 Task: Search one way flight ticket for 4 adults, 2 children, 2 infants in seat and 1 infant on lap in economy from Des Moines: Des Moines International Airport to Rockford: Chicago Rockford International Airport(was Northwest Chicagoland Regional Airport At Rockford) on 5-1-2023. Choice of flights is Spirit. Number of bags: 10 checked bags. Price is upto 90000. Outbound departure time preference is 23:15.
Action: Mouse moved to (208, 220)
Screenshot: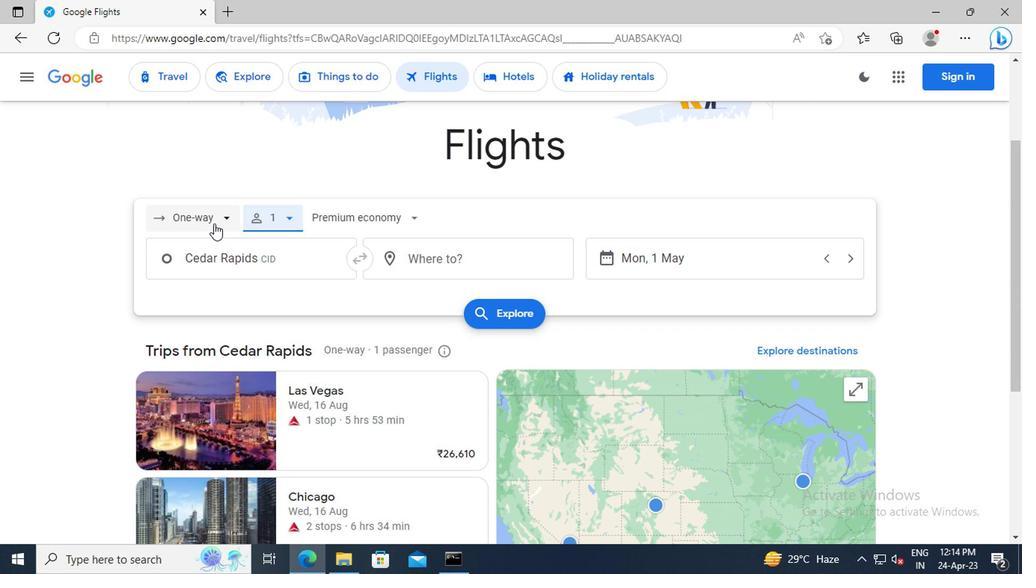 
Action: Mouse pressed left at (208, 220)
Screenshot: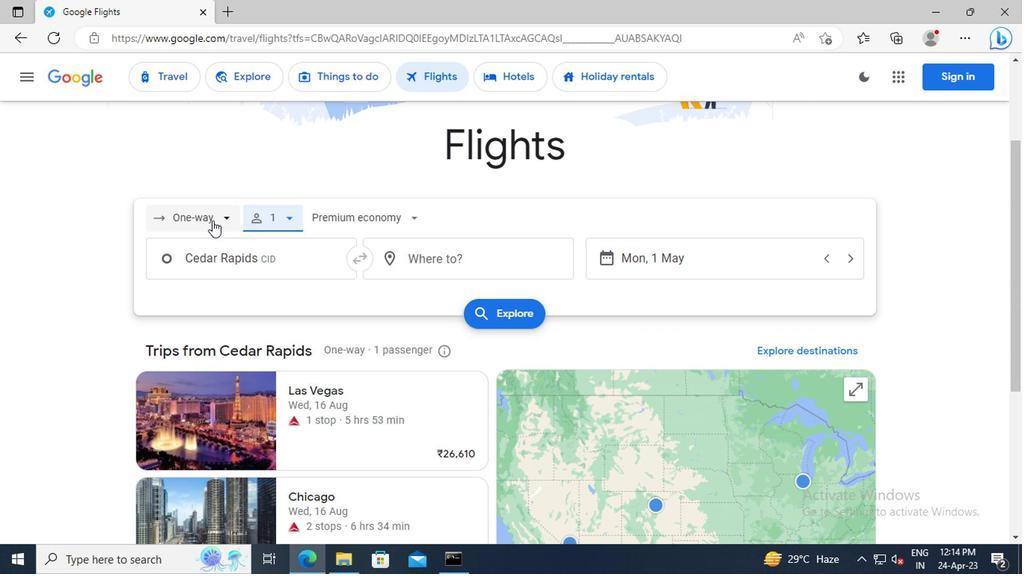 
Action: Mouse moved to (206, 296)
Screenshot: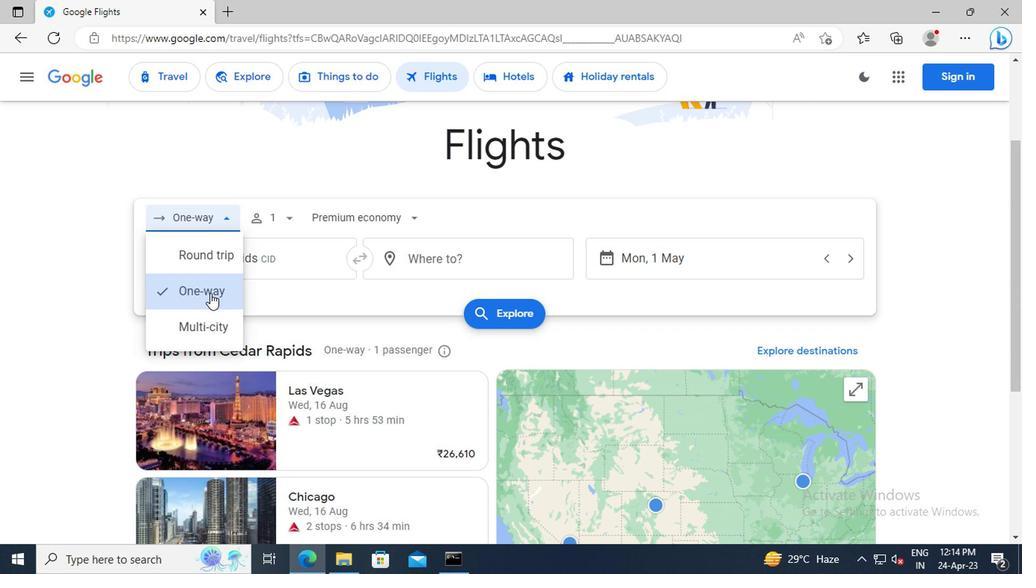 
Action: Mouse pressed left at (206, 296)
Screenshot: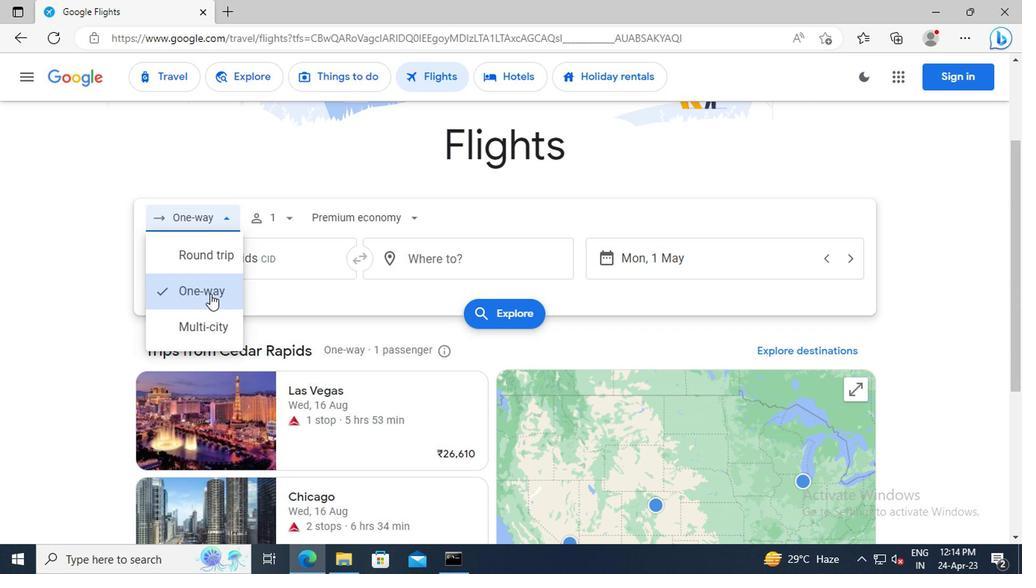 
Action: Mouse moved to (285, 219)
Screenshot: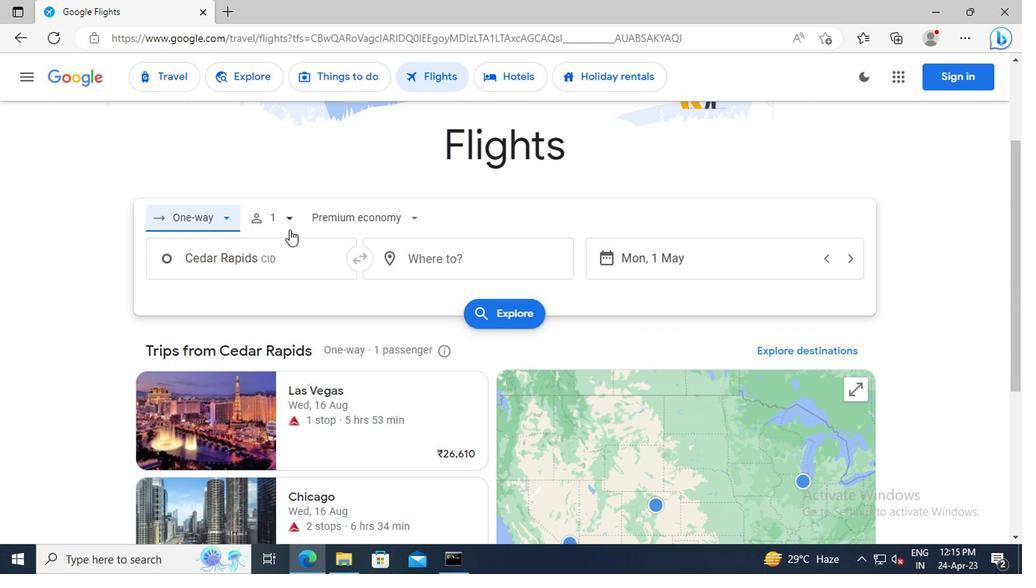 
Action: Mouse pressed left at (285, 219)
Screenshot: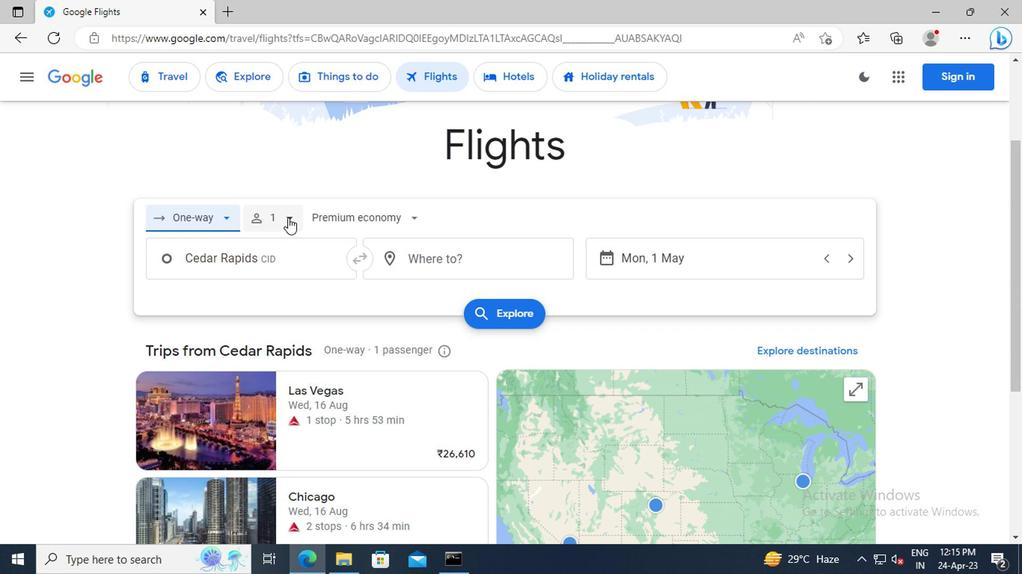 
Action: Mouse moved to (402, 259)
Screenshot: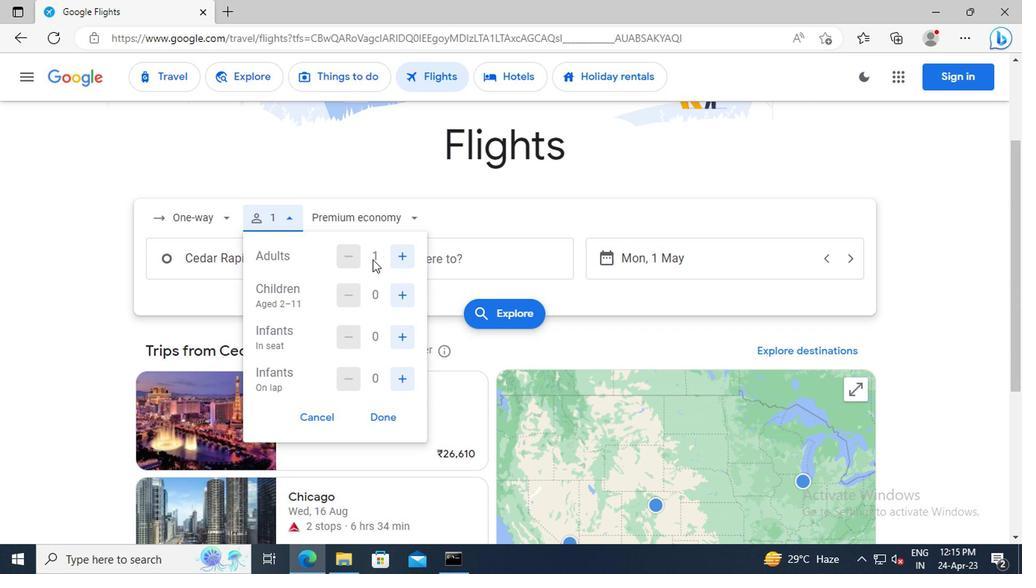 
Action: Mouse pressed left at (402, 259)
Screenshot: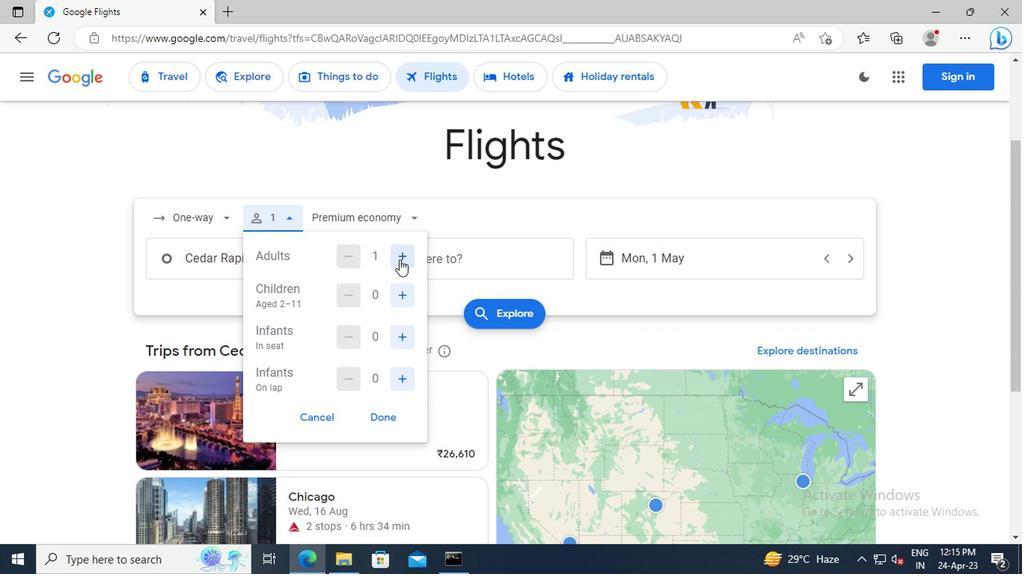 
Action: Mouse pressed left at (402, 259)
Screenshot: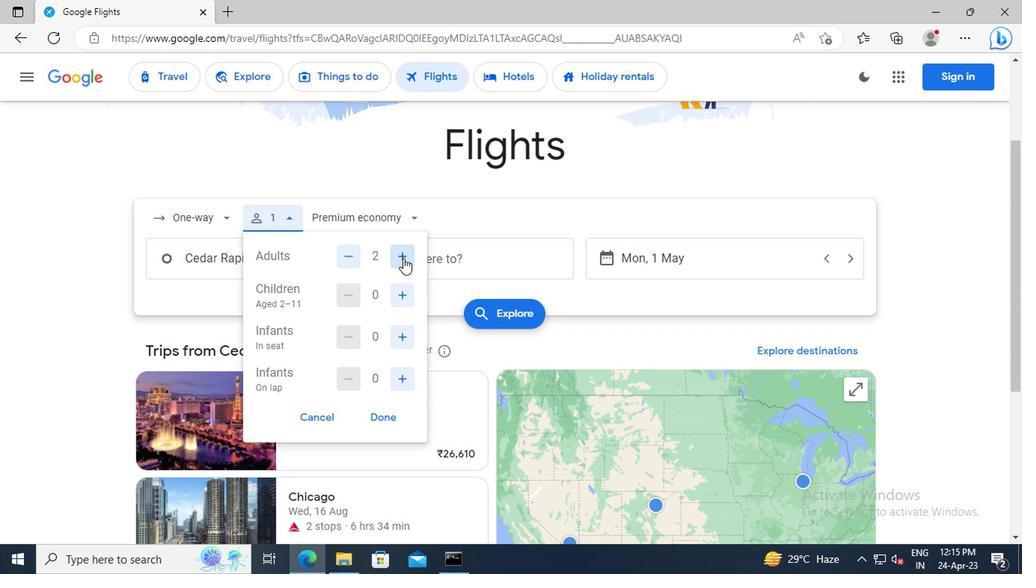 
Action: Mouse pressed left at (402, 259)
Screenshot: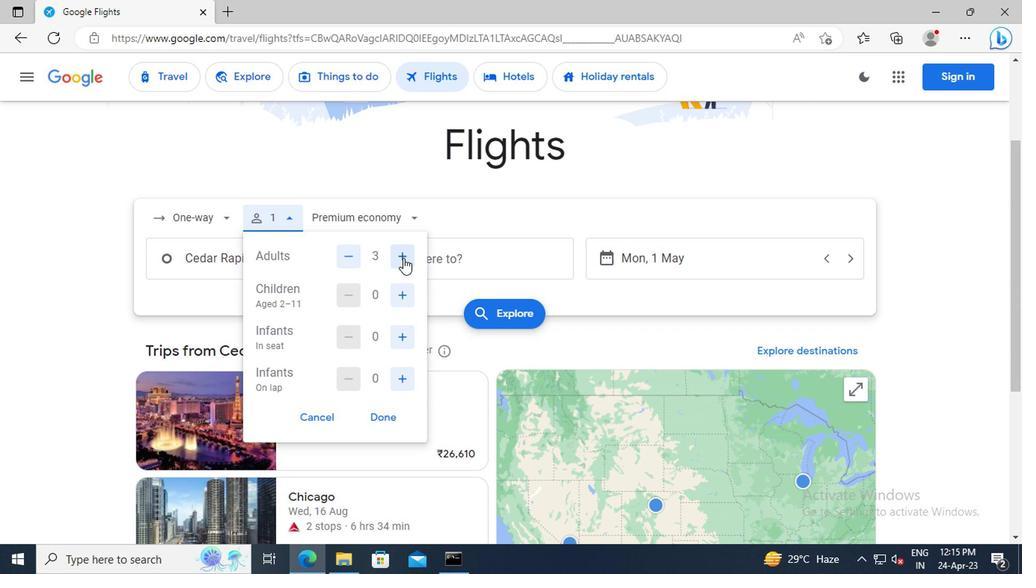 
Action: Mouse moved to (397, 296)
Screenshot: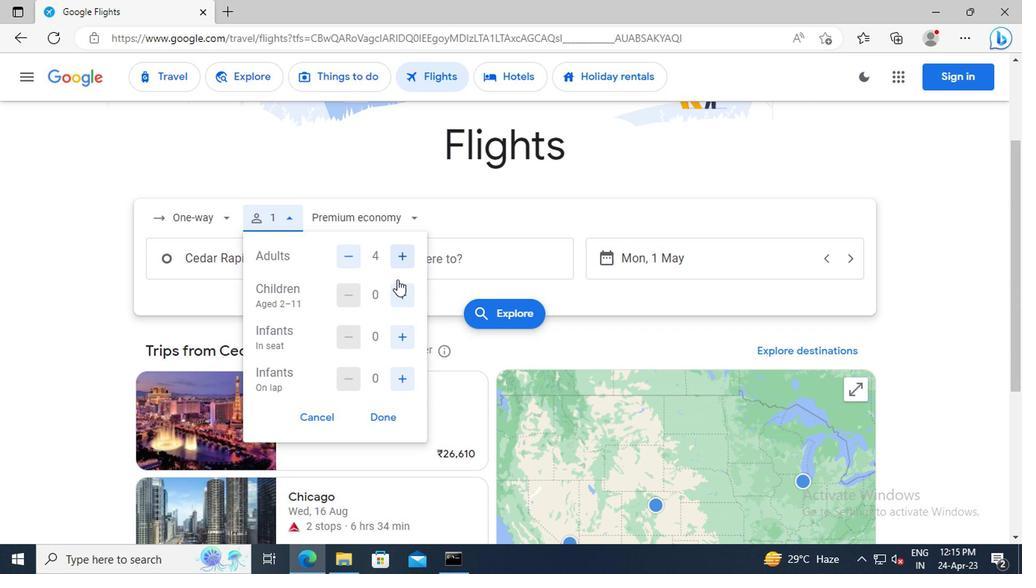 
Action: Mouse pressed left at (397, 296)
Screenshot: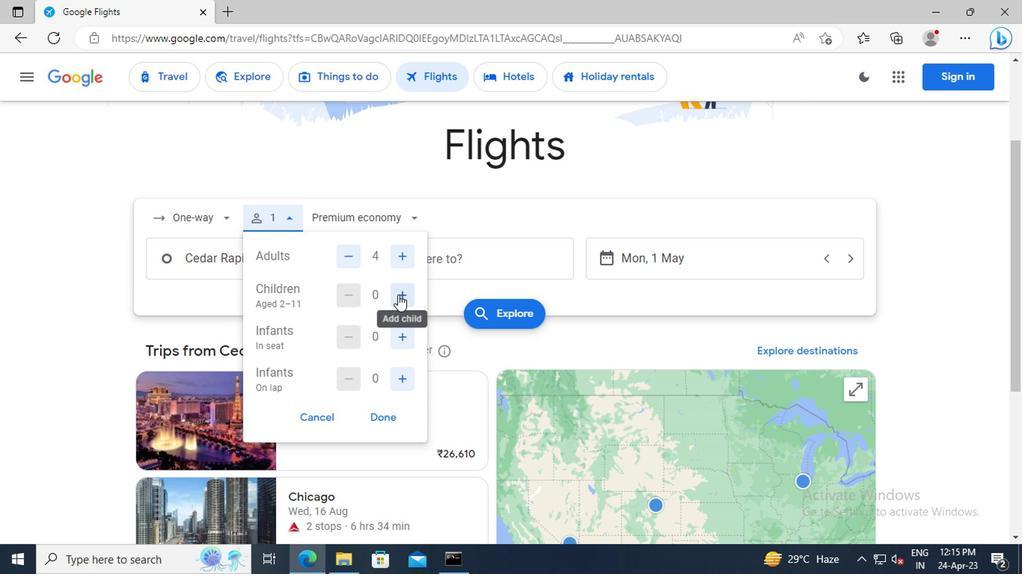 
Action: Mouse pressed left at (397, 296)
Screenshot: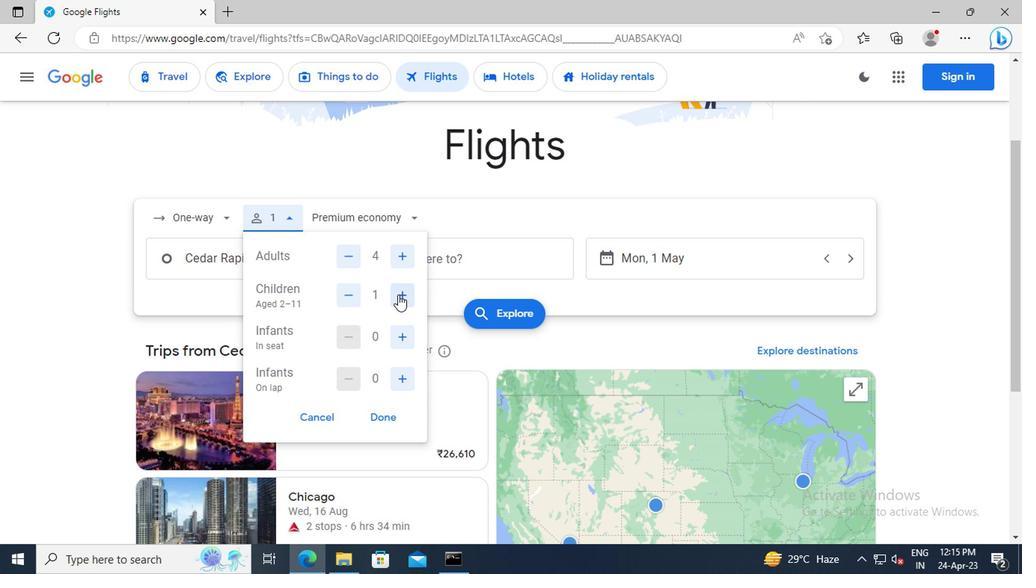 
Action: Mouse moved to (403, 335)
Screenshot: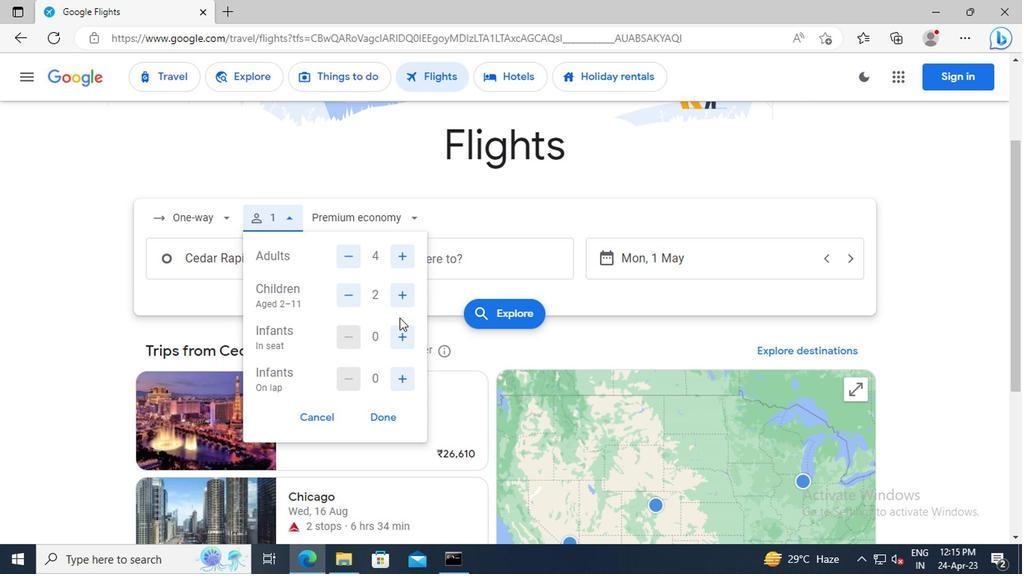 
Action: Mouse pressed left at (403, 335)
Screenshot: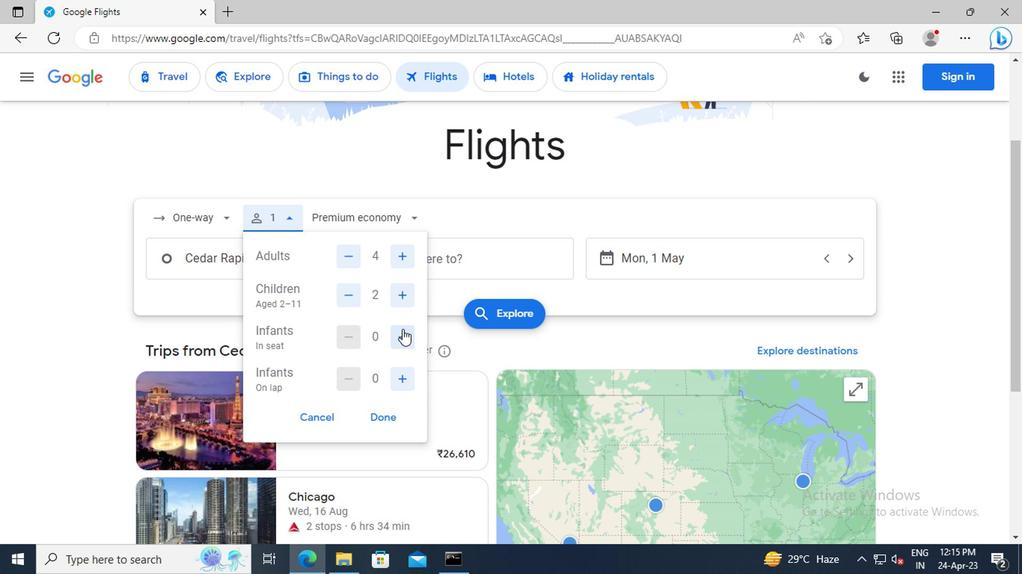 
Action: Mouse pressed left at (403, 335)
Screenshot: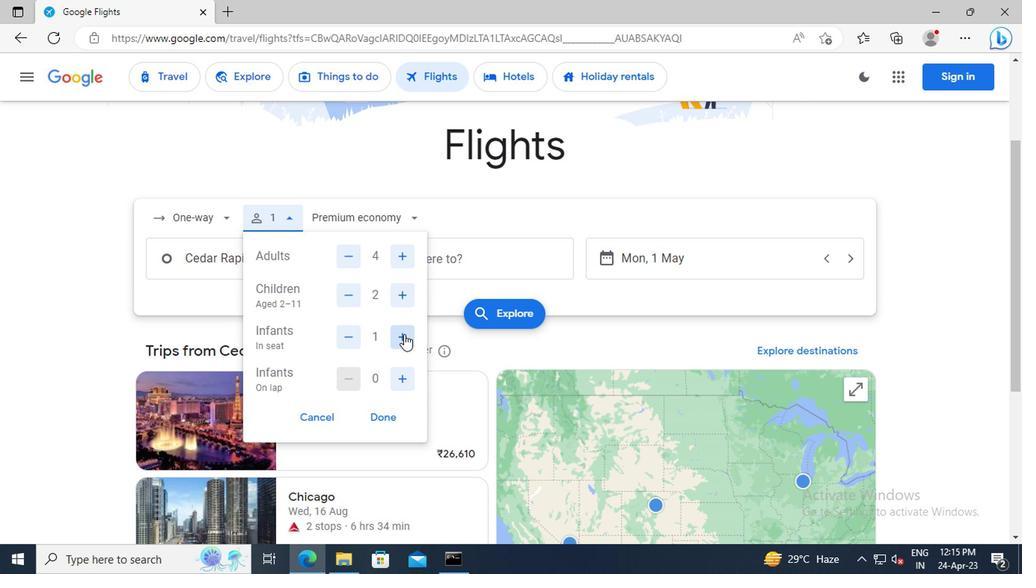 
Action: Mouse moved to (403, 379)
Screenshot: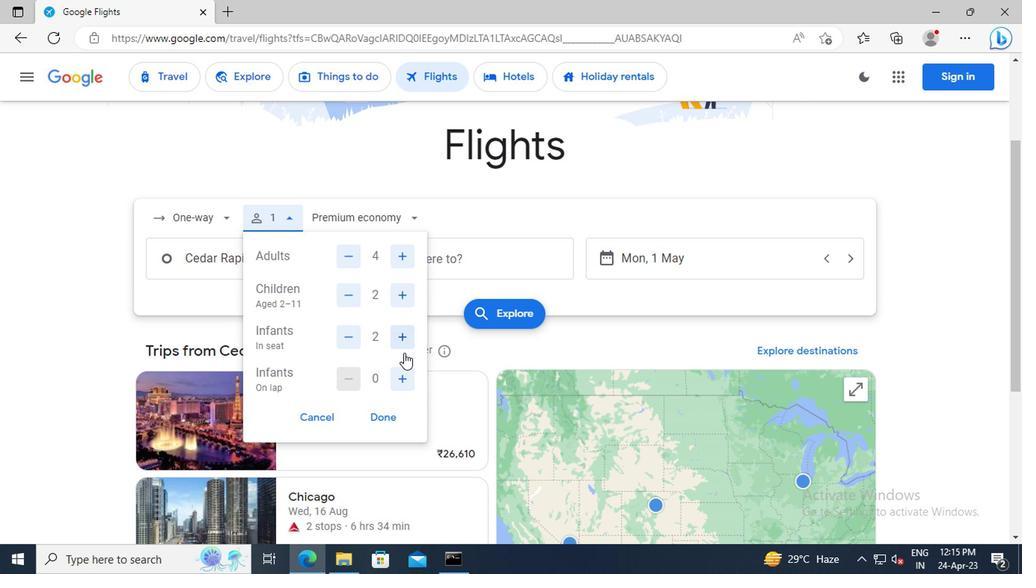 
Action: Mouse pressed left at (403, 379)
Screenshot: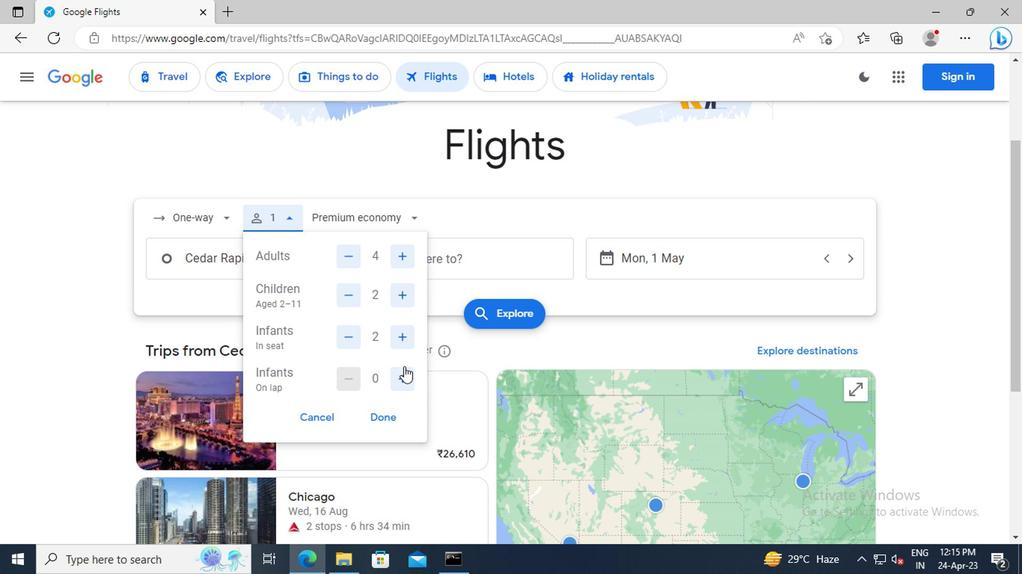 
Action: Mouse moved to (385, 419)
Screenshot: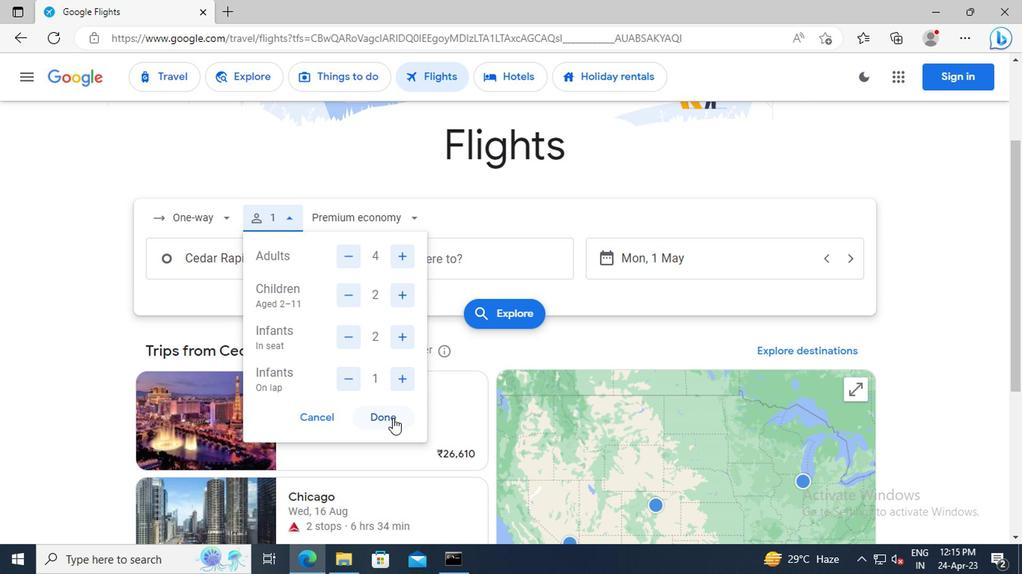 
Action: Mouse pressed left at (385, 419)
Screenshot: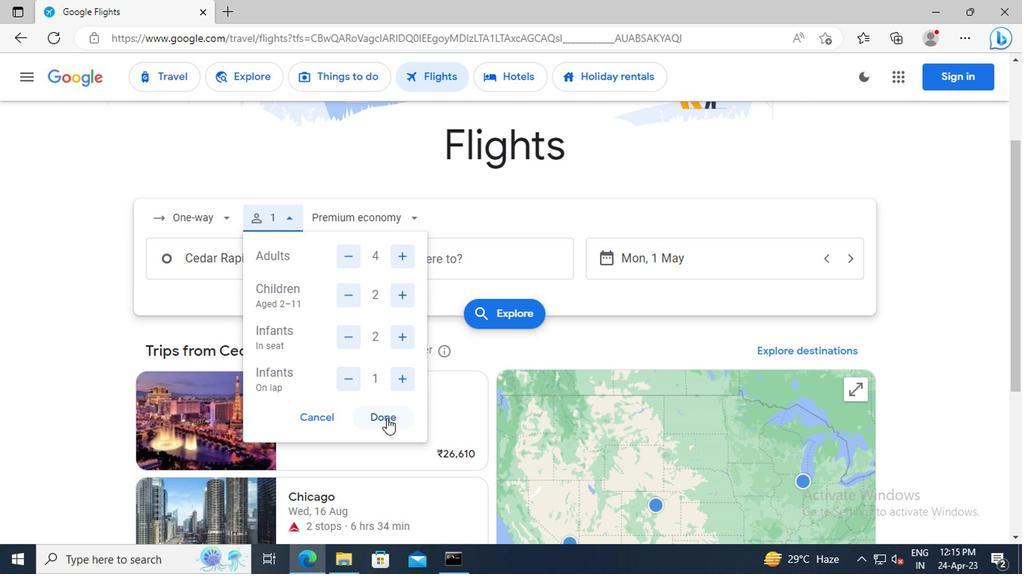 
Action: Mouse moved to (363, 220)
Screenshot: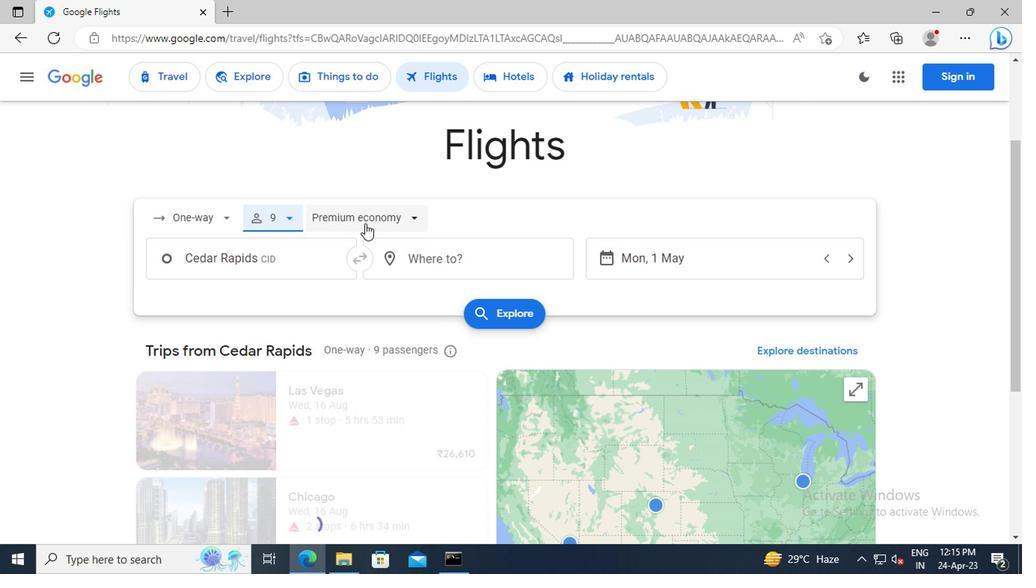 
Action: Mouse pressed left at (363, 220)
Screenshot: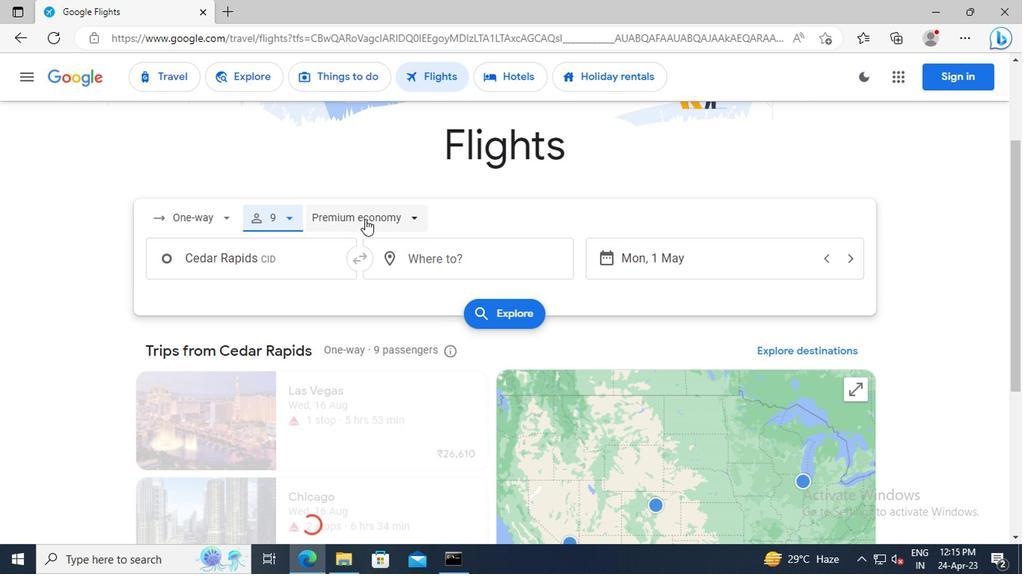 
Action: Mouse moved to (361, 261)
Screenshot: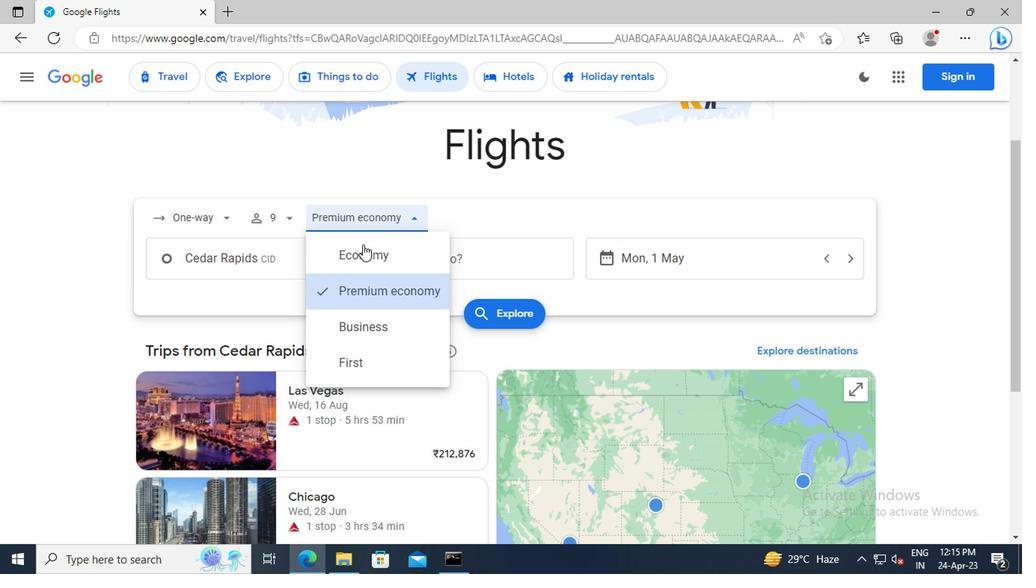 
Action: Mouse pressed left at (361, 261)
Screenshot: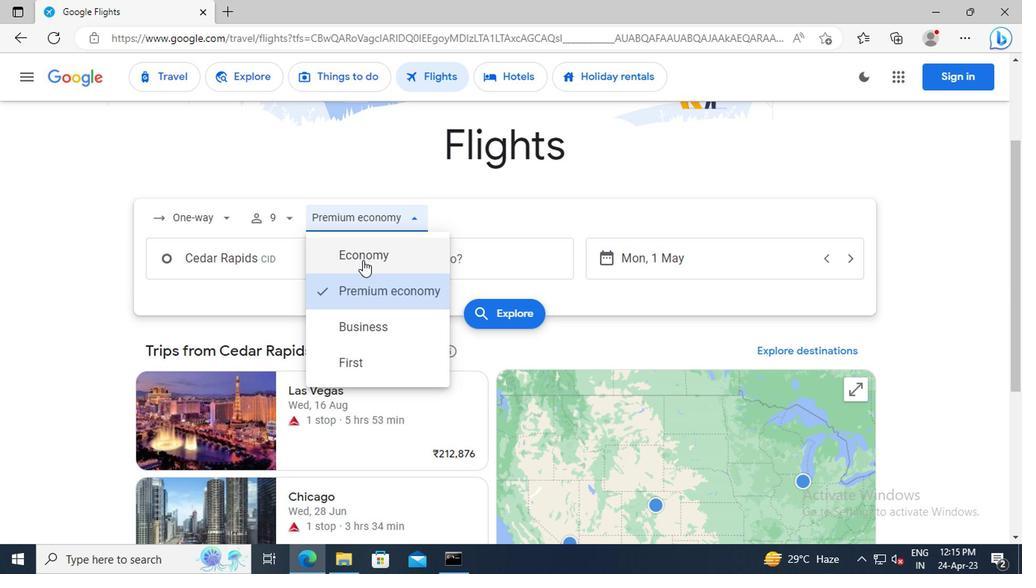 
Action: Mouse moved to (269, 263)
Screenshot: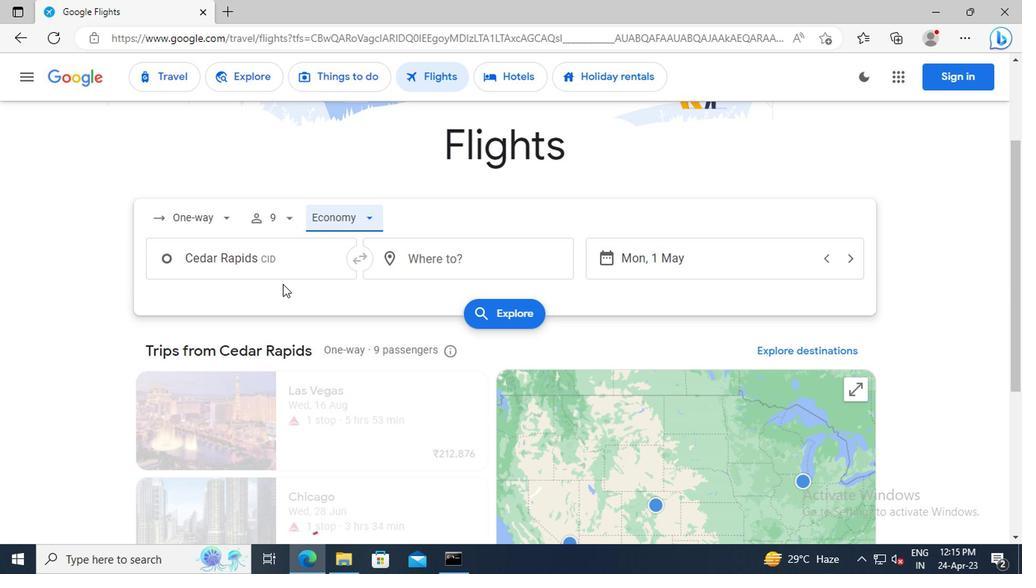 
Action: Mouse pressed left at (269, 263)
Screenshot: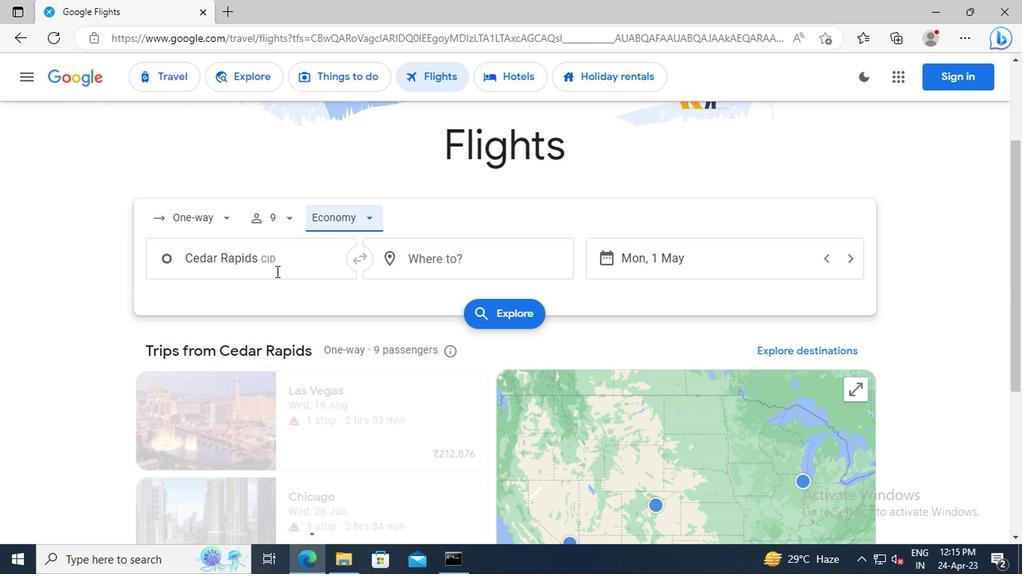 
Action: Key pressed <Key.shift>DES<Key.space><Key.shift>MOINES
Screenshot: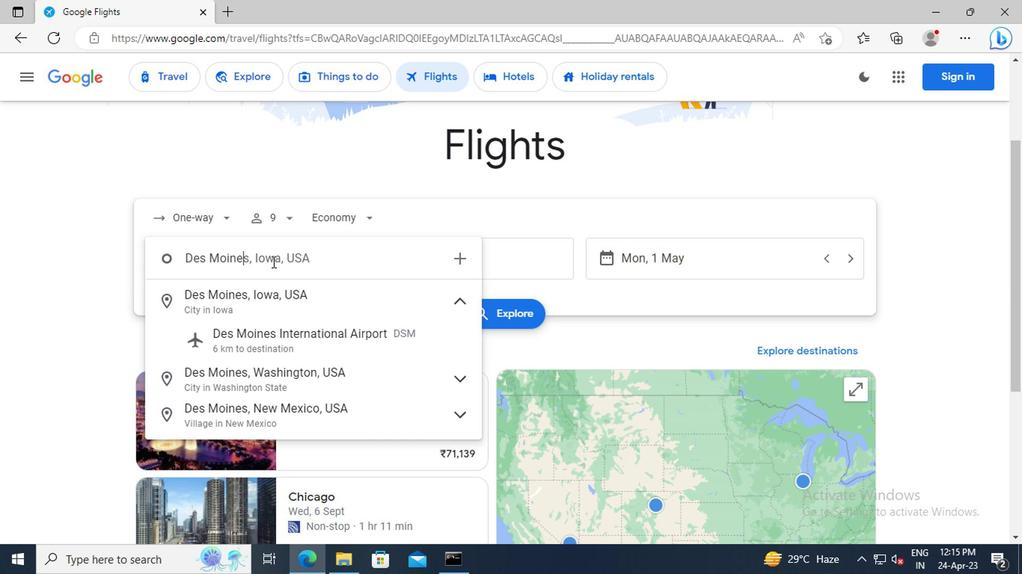 
Action: Mouse moved to (306, 342)
Screenshot: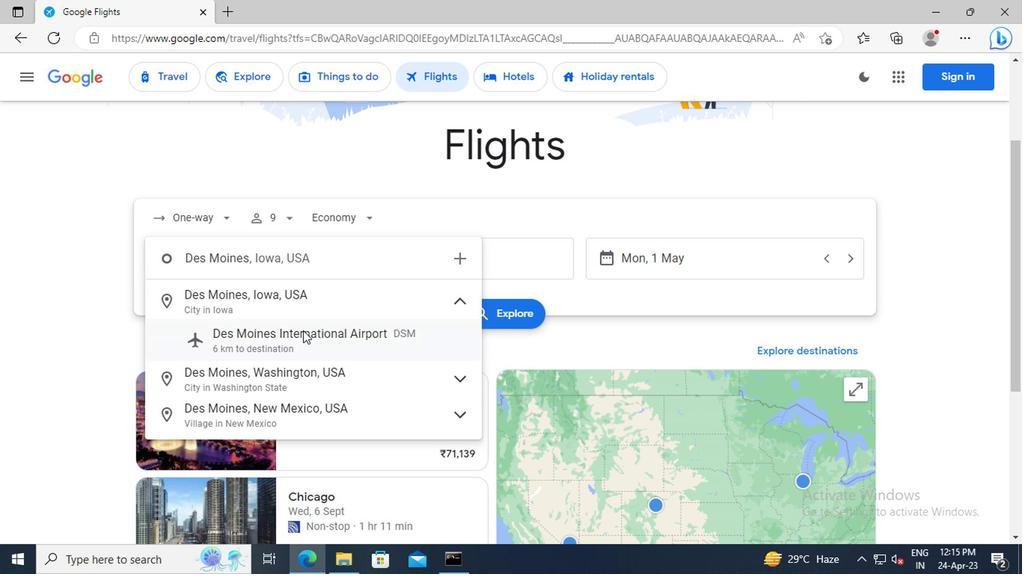 
Action: Mouse pressed left at (306, 342)
Screenshot: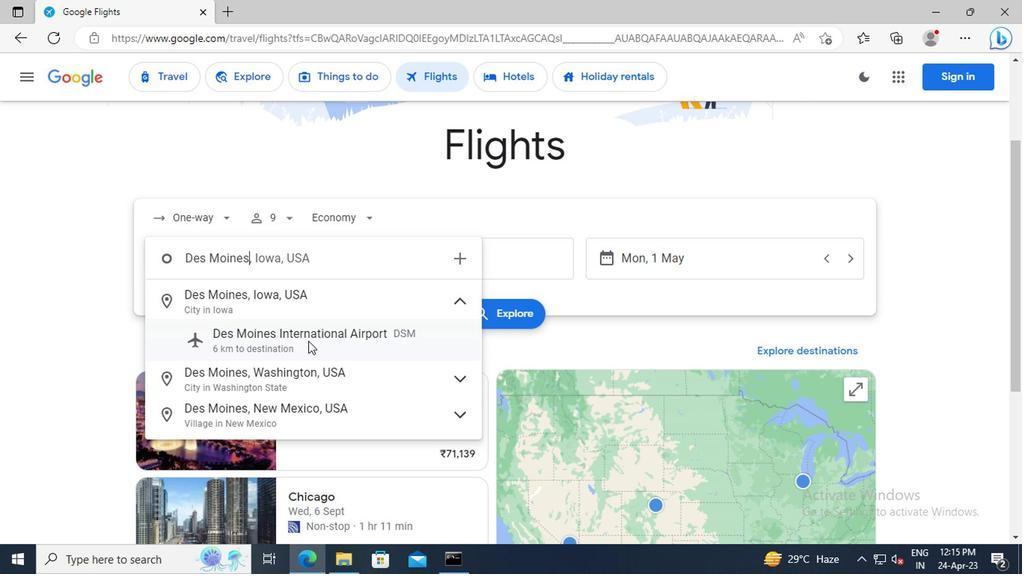 
Action: Mouse moved to (460, 265)
Screenshot: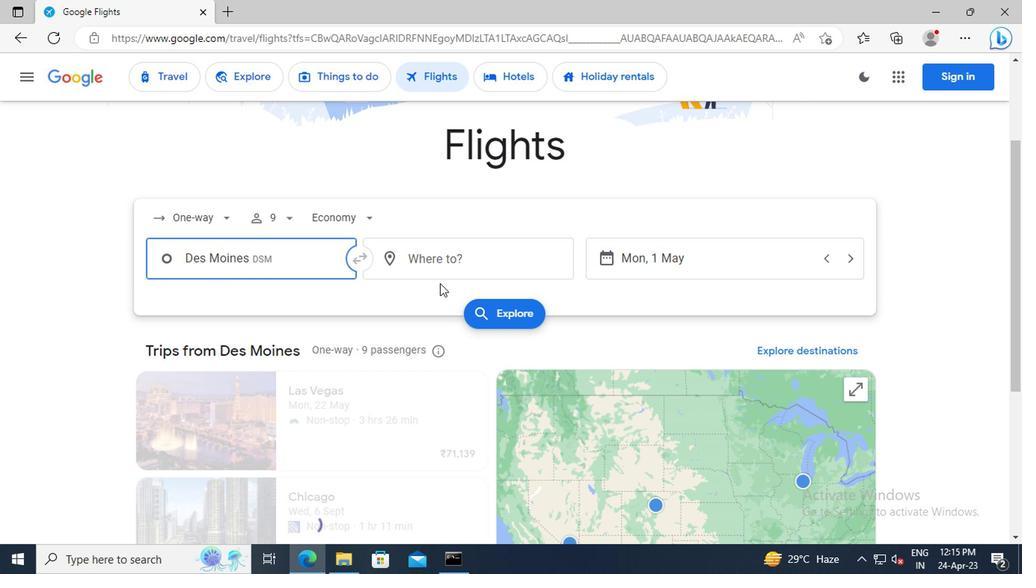 
Action: Mouse pressed left at (460, 265)
Screenshot: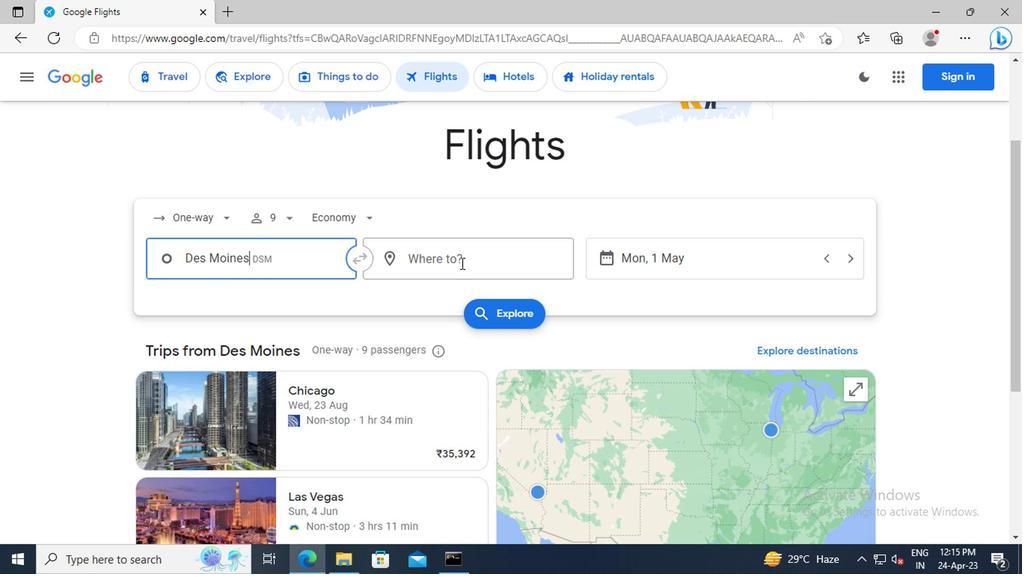 
Action: Key pressed <Key.shift>ROCKFORD<Key.shift>:<Key.space><Key.shift>C
Screenshot: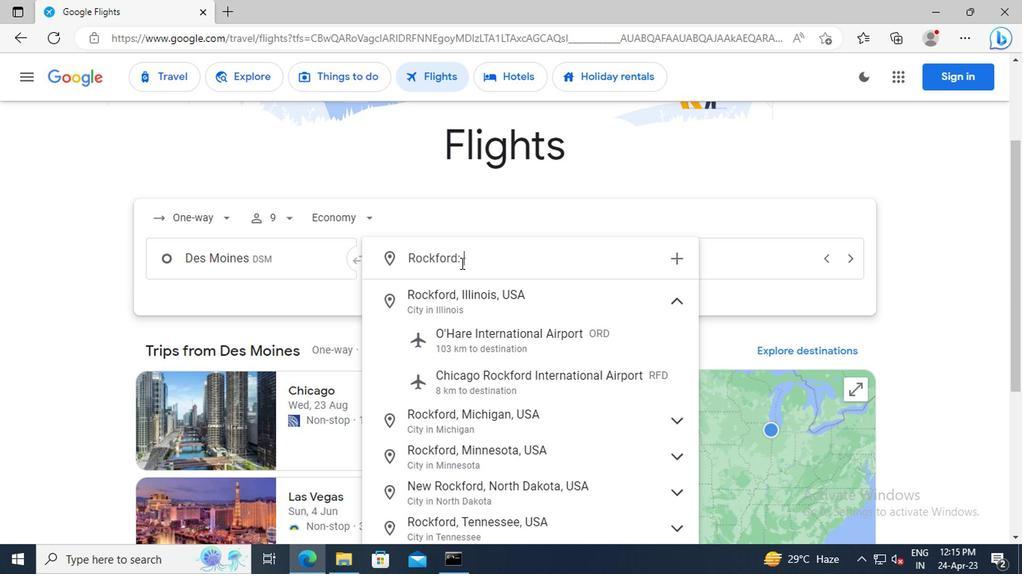 
Action: Mouse moved to (490, 298)
Screenshot: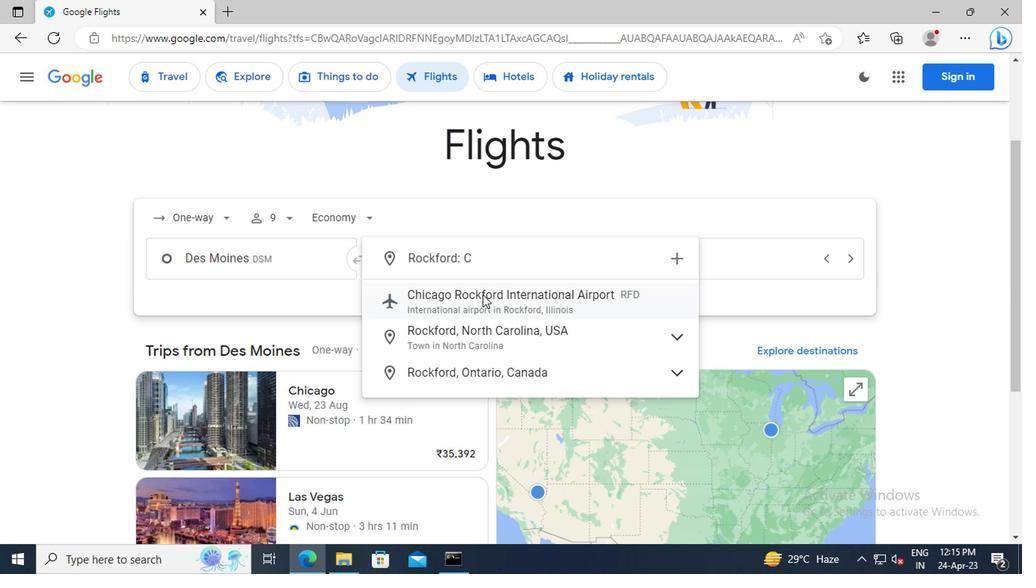 
Action: Mouse pressed left at (490, 298)
Screenshot: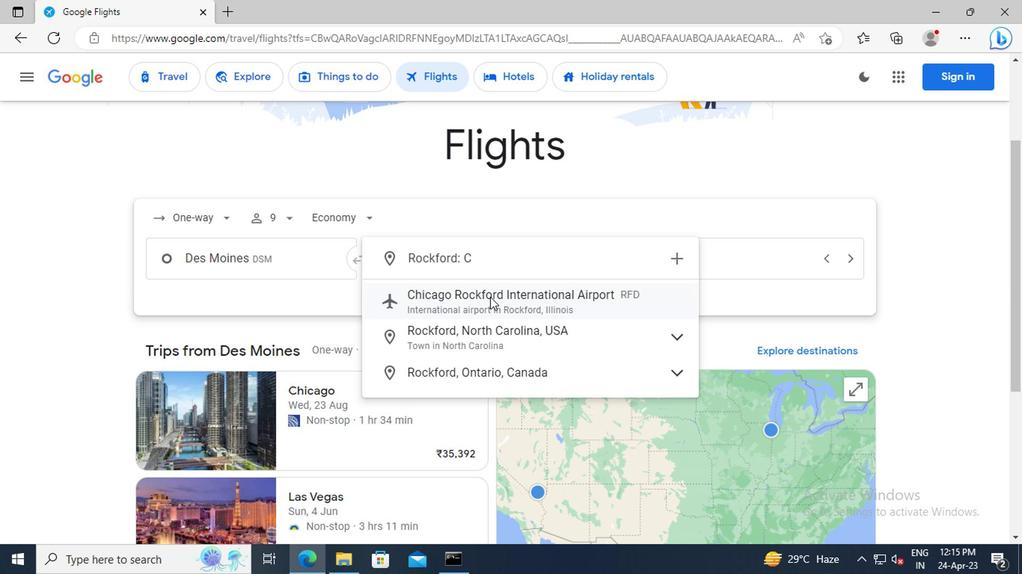 
Action: Mouse moved to (685, 256)
Screenshot: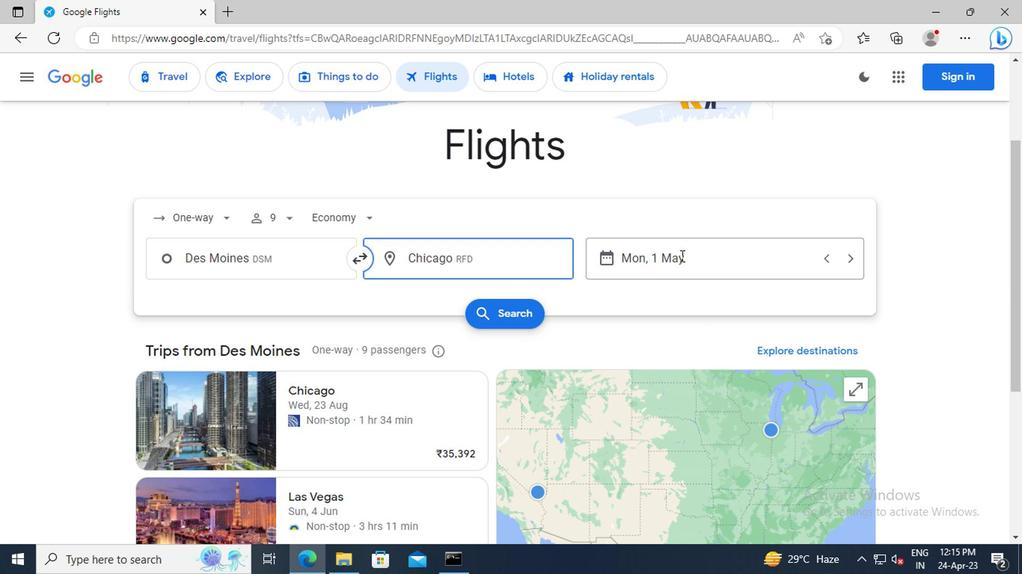
Action: Mouse pressed left at (685, 256)
Screenshot: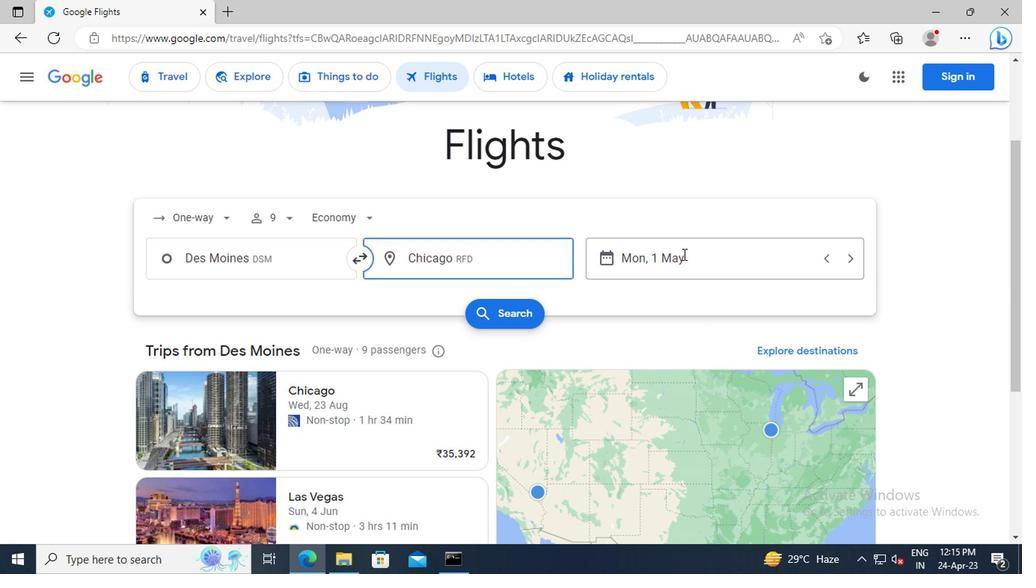 
Action: Mouse moved to (649, 254)
Screenshot: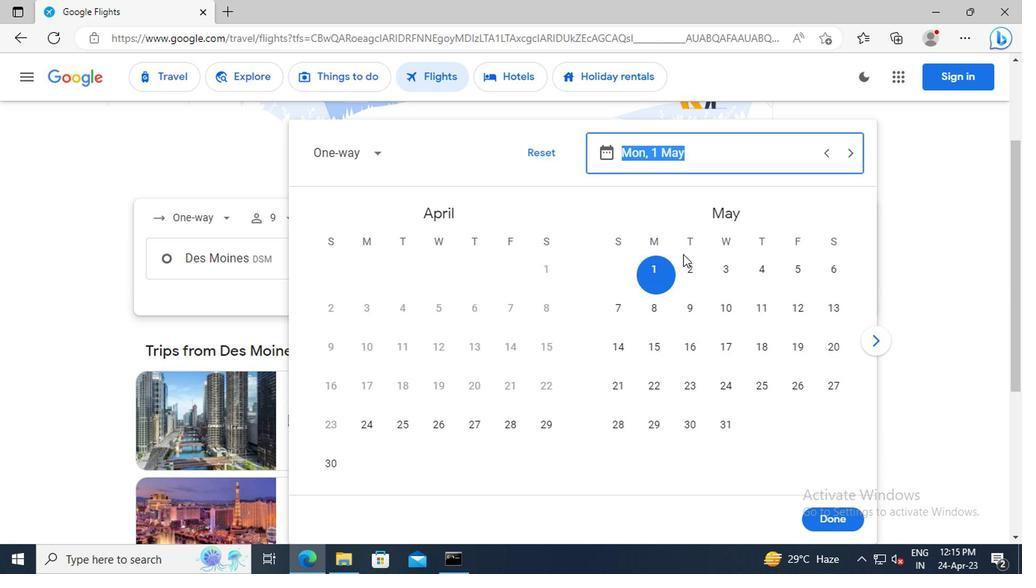 
Action: Key pressed 1<Key.space>MAY<Key.enter>
Screenshot: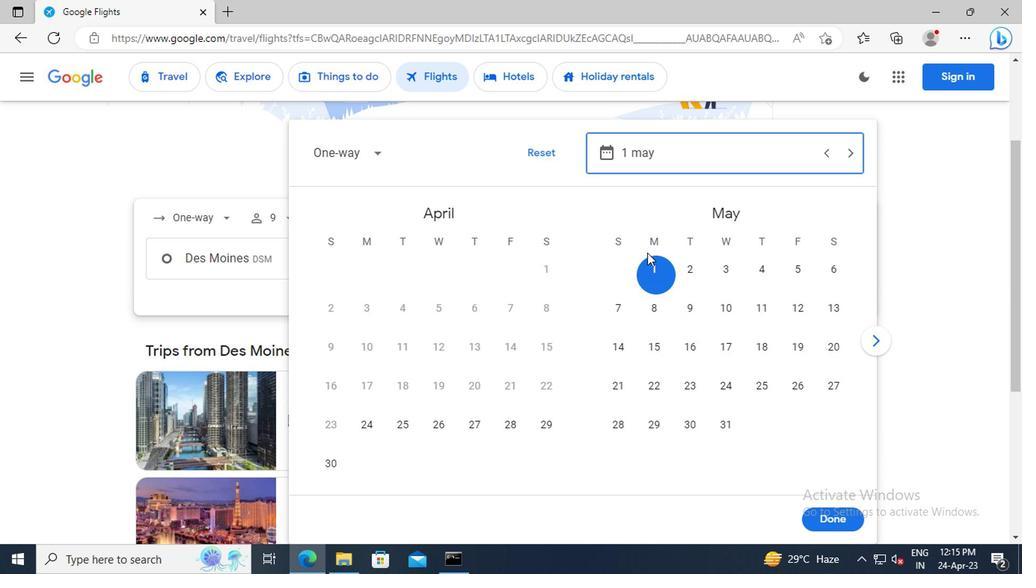 
Action: Mouse moved to (835, 514)
Screenshot: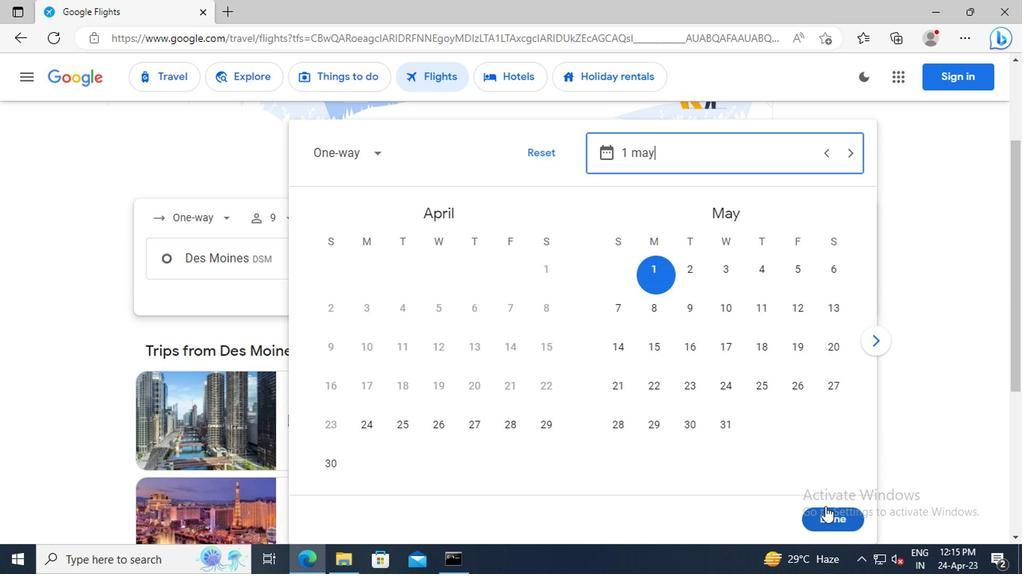 
Action: Mouse pressed left at (835, 514)
Screenshot: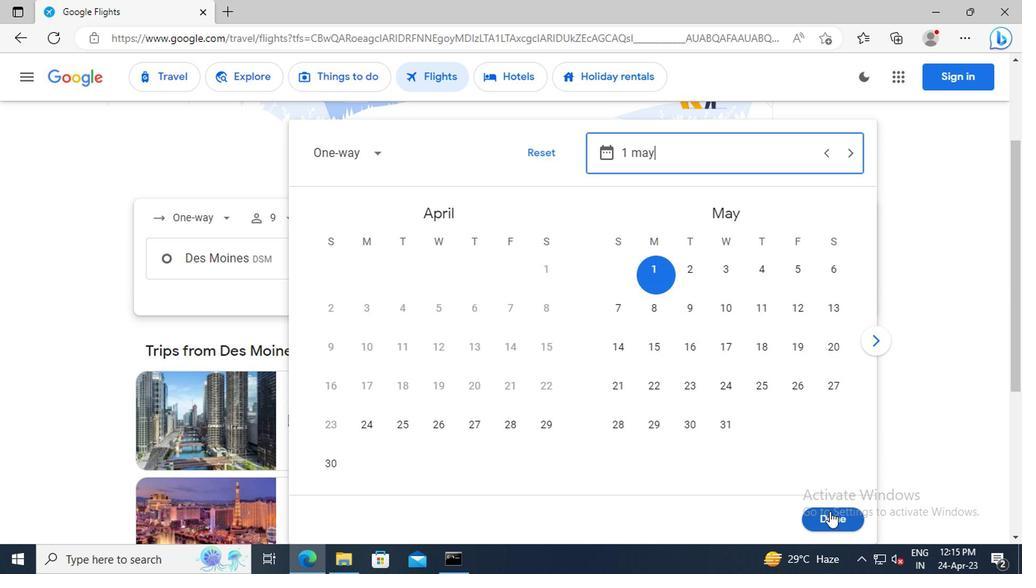 
Action: Mouse moved to (483, 317)
Screenshot: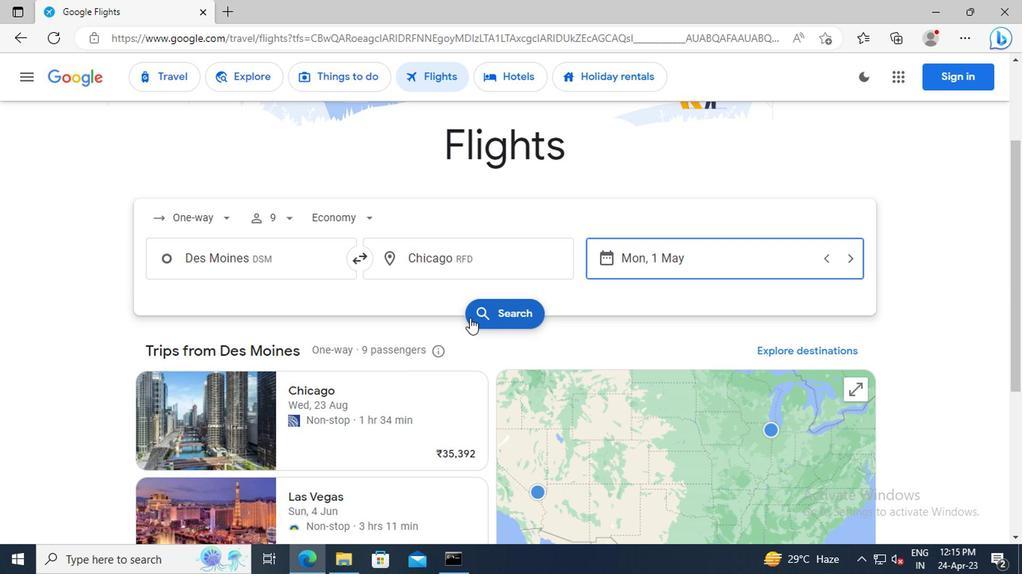 
Action: Mouse pressed left at (483, 317)
Screenshot: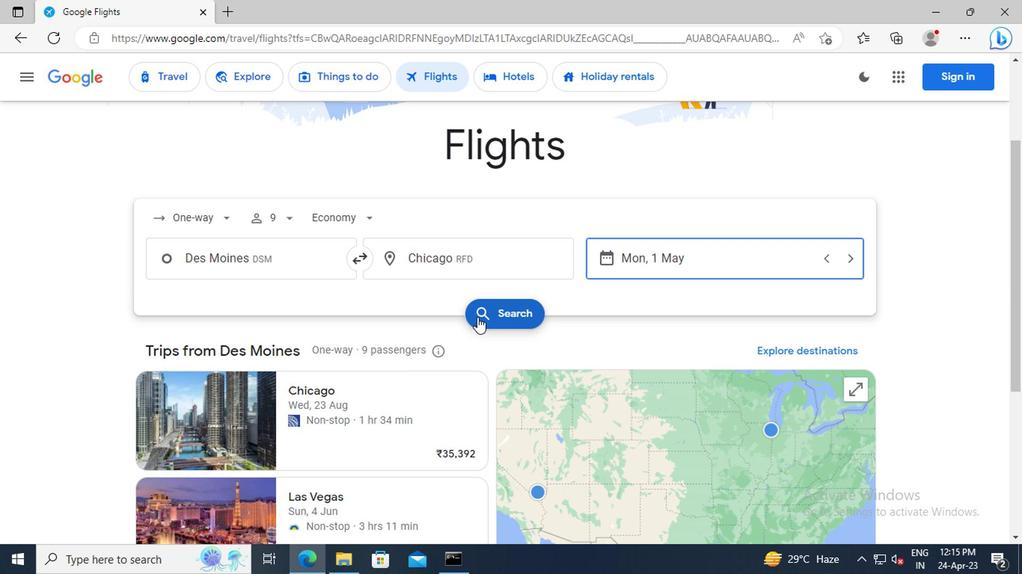 
Action: Mouse moved to (178, 220)
Screenshot: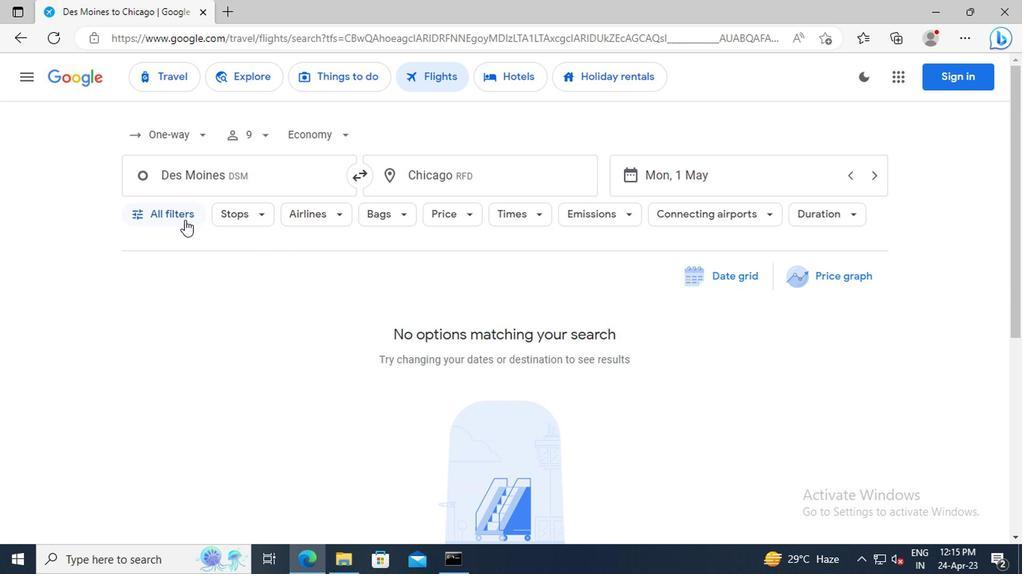 
Action: Mouse pressed left at (178, 220)
Screenshot: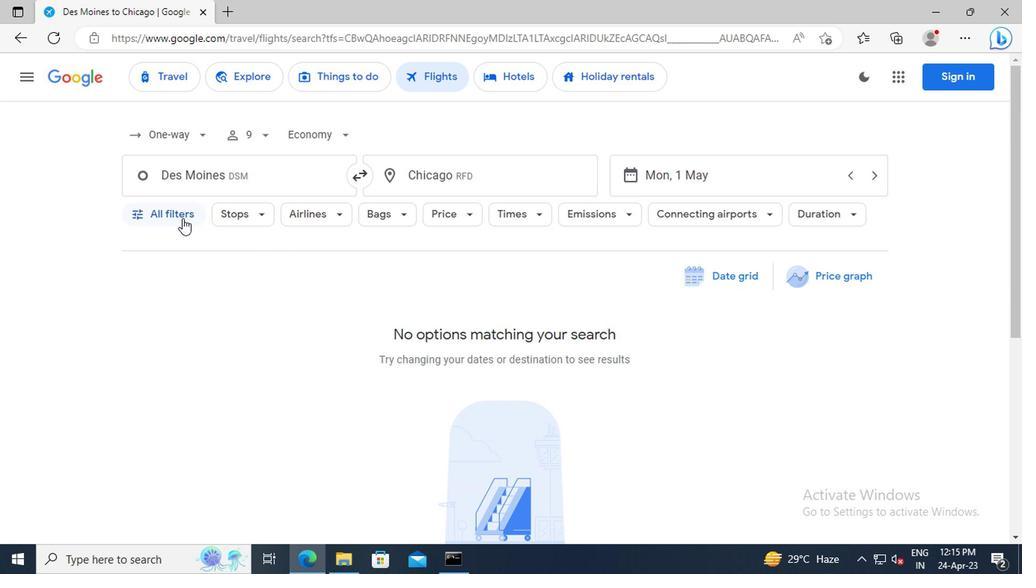 
Action: Mouse moved to (240, 311)
Screenshot: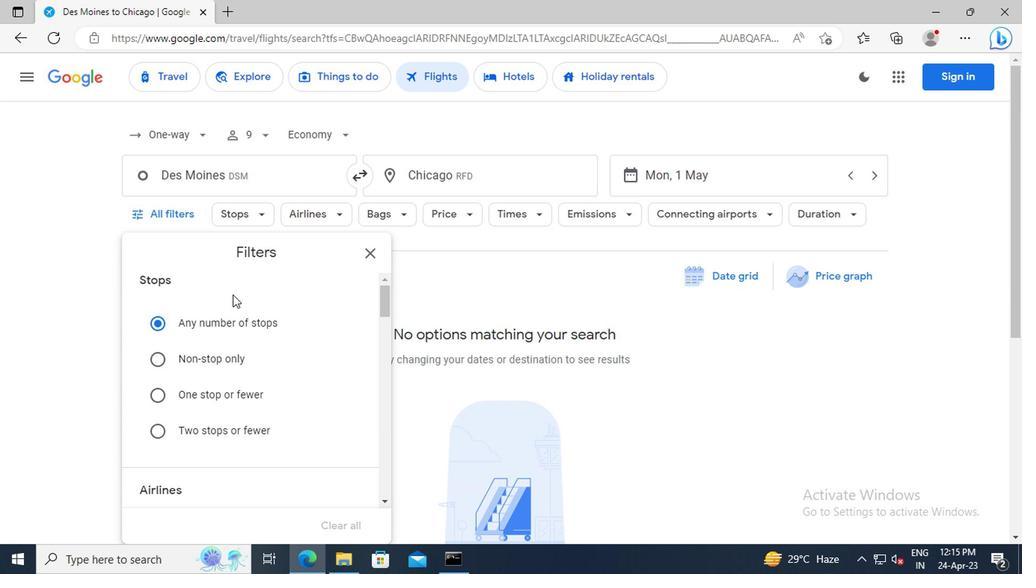 
Action: Mouse scrolled (240, 311) with delta (0, 0)
Screenshot: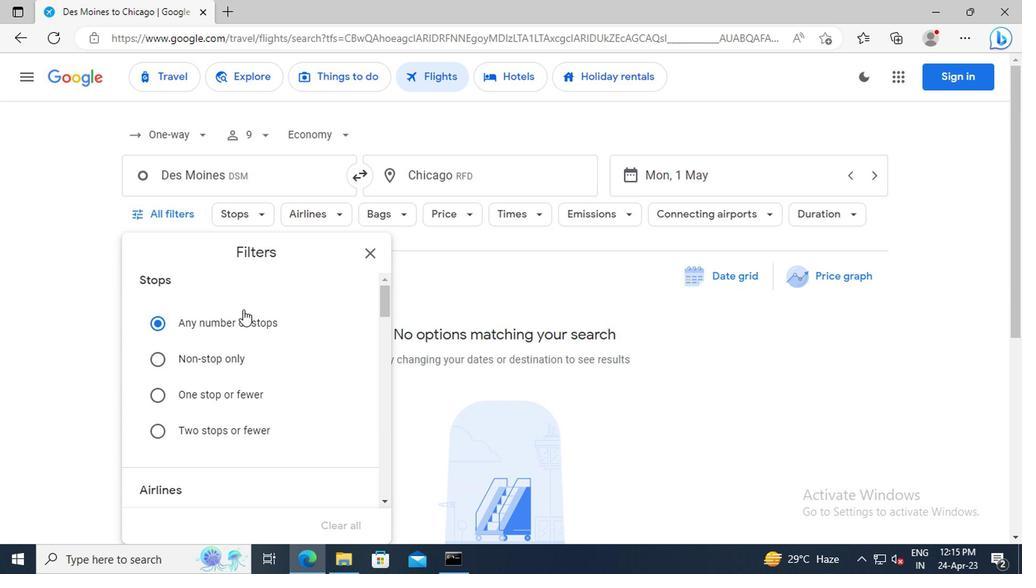 
Action: Mouse scrolled (240, 311) with delta (0, 0)
Screenshot: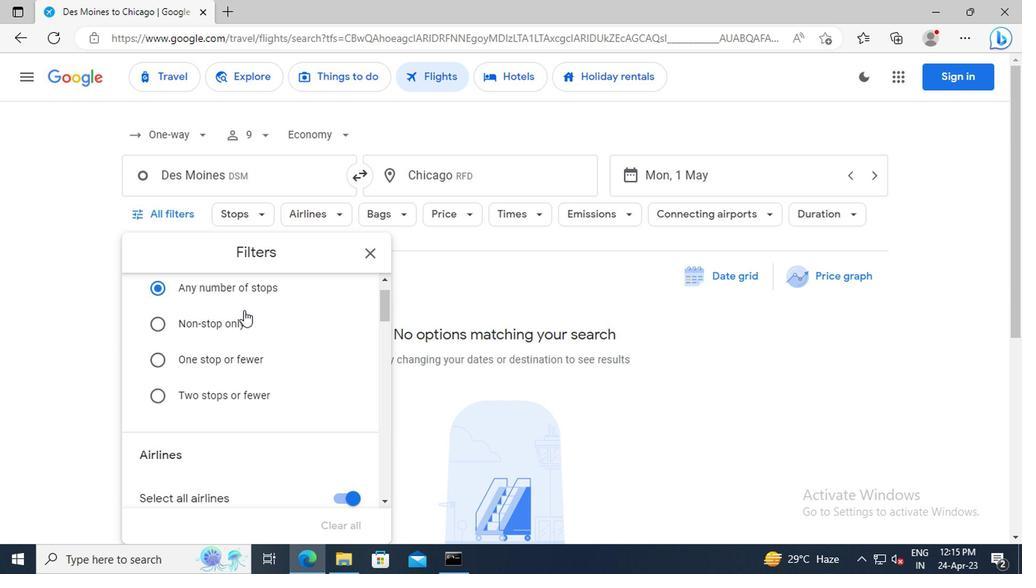 
Action: Mouse scrolled (240, 311) with delta (0, 0)
Screenshot: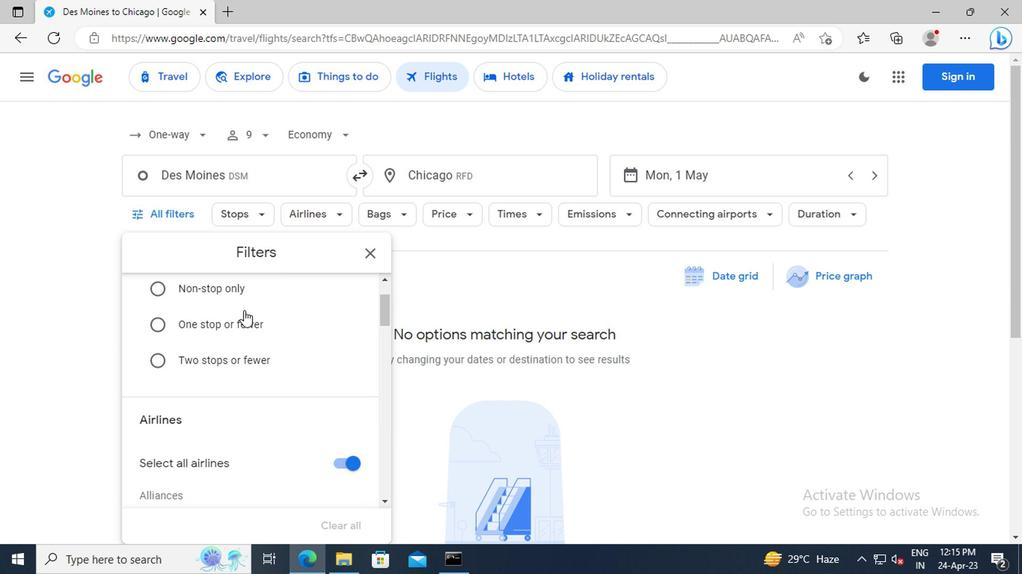 
Action: Mouse scrolled (240, 311) with delta (0, 0)
Screenshot: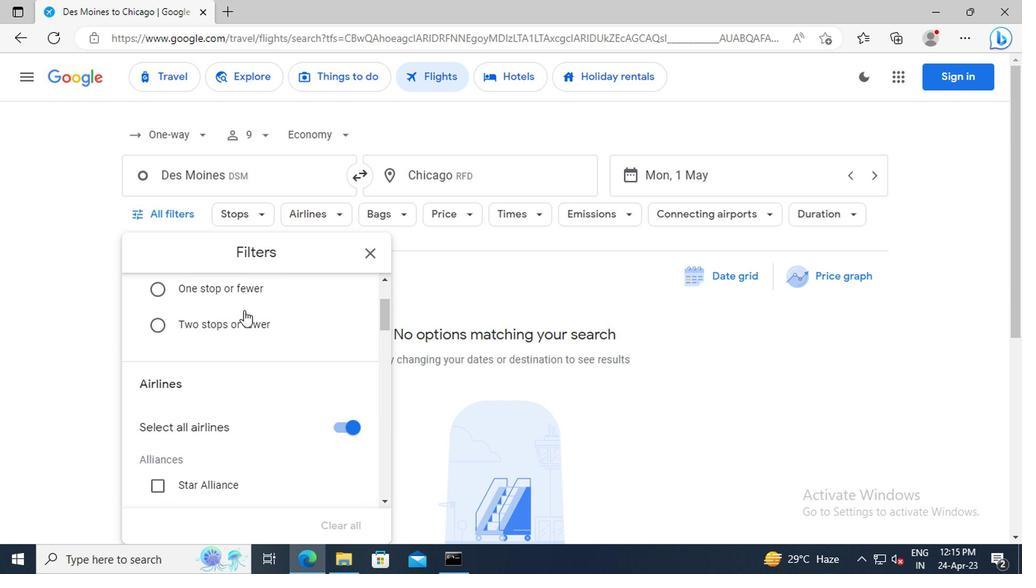 
Action: Mouse scrolled (240, 311) with delta (0, 0)
Screenshot: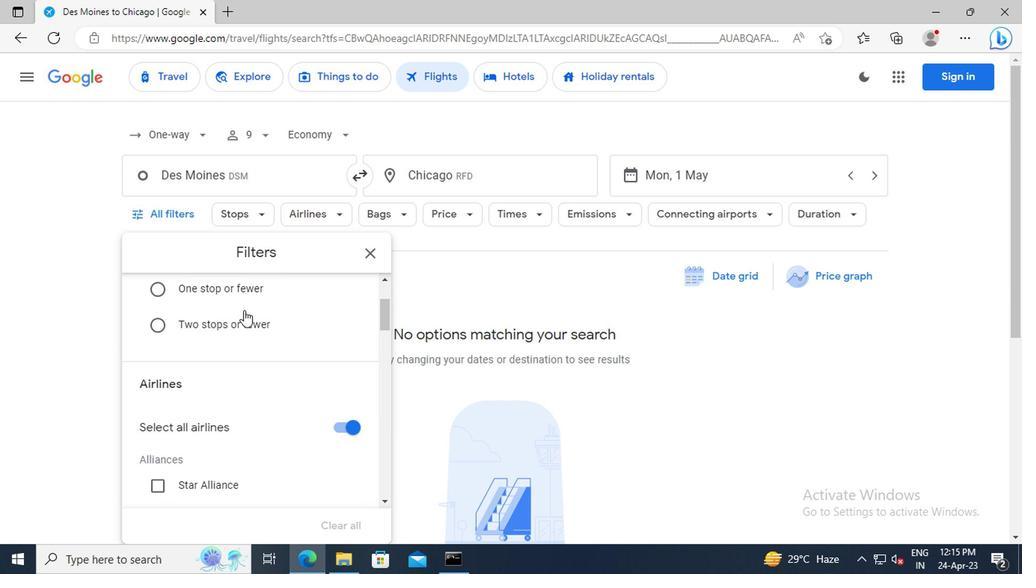 
Action: Mouse moved to (333, 360)
Screenshot: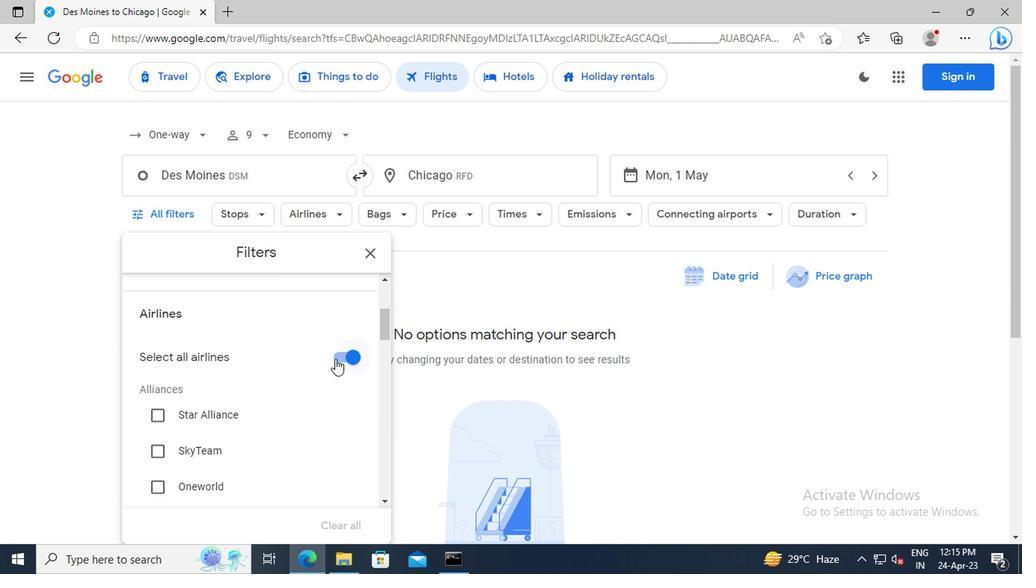 
Action: Mouse pressed left at (333, 360)
Screenshot: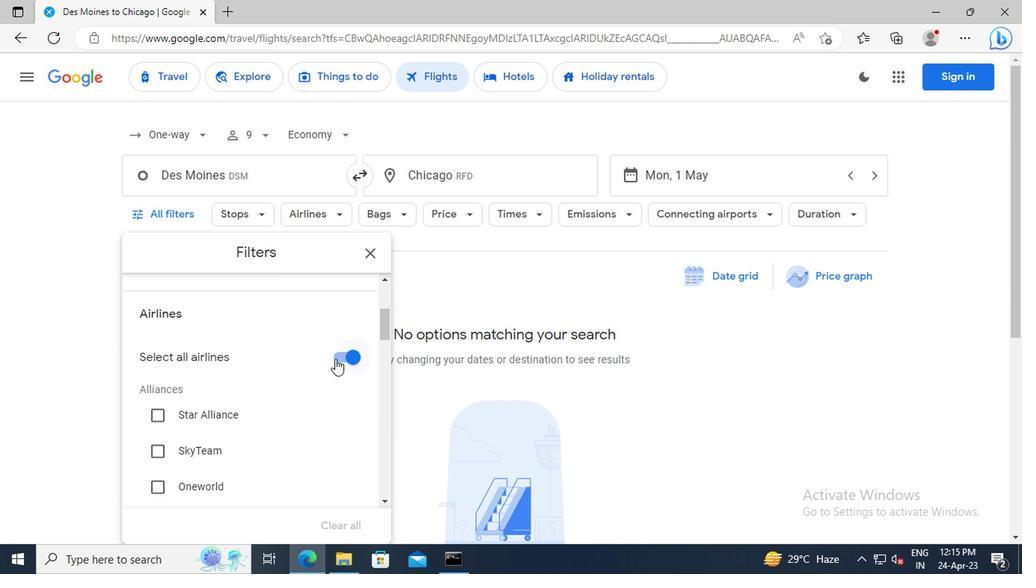 
Action: Mouse moved to (311, 355)
Screenshot: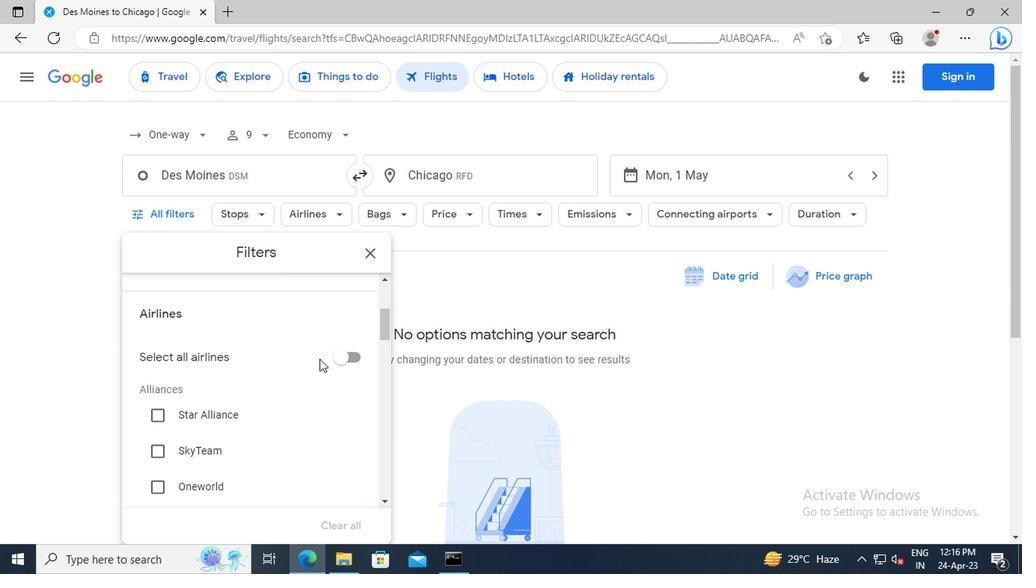 
Action: Mouse scrolled (311, 354) with delta (0, -1)
Screenshot: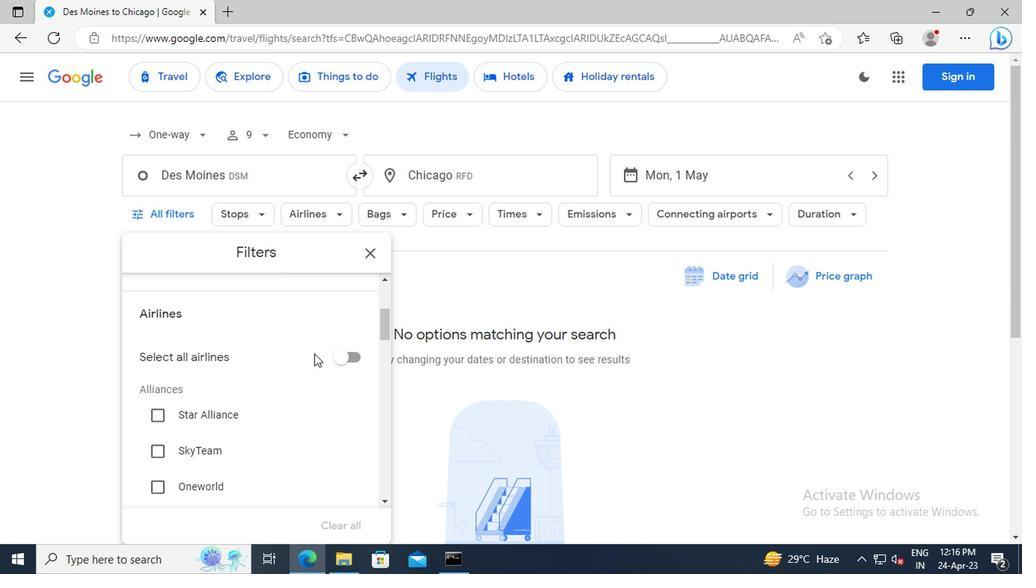 
Action: Mouse scrolled (311, 354) with delta (0, -1)
Screenshot: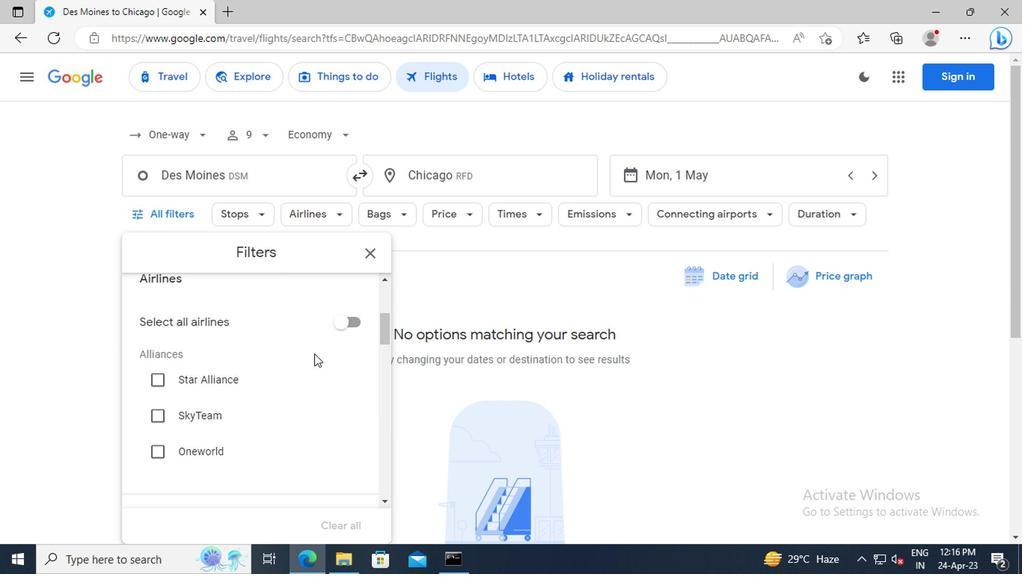 
Action: Mouse scrolled (311, 354) with delta (0, -1)
Screenshot: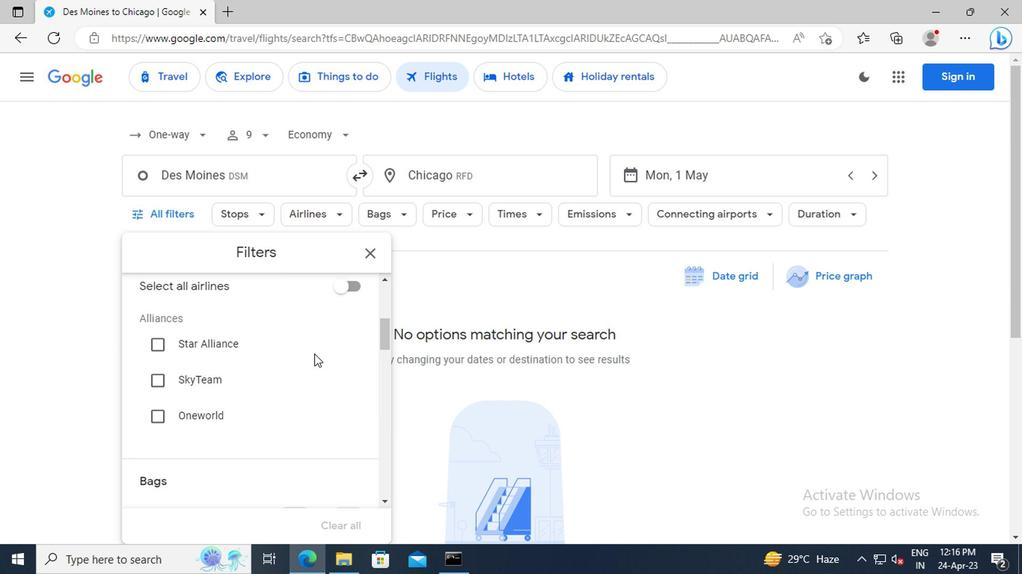 
Action: Mouse scrolled (311, 354) with delta (0, -1)
Screenshot: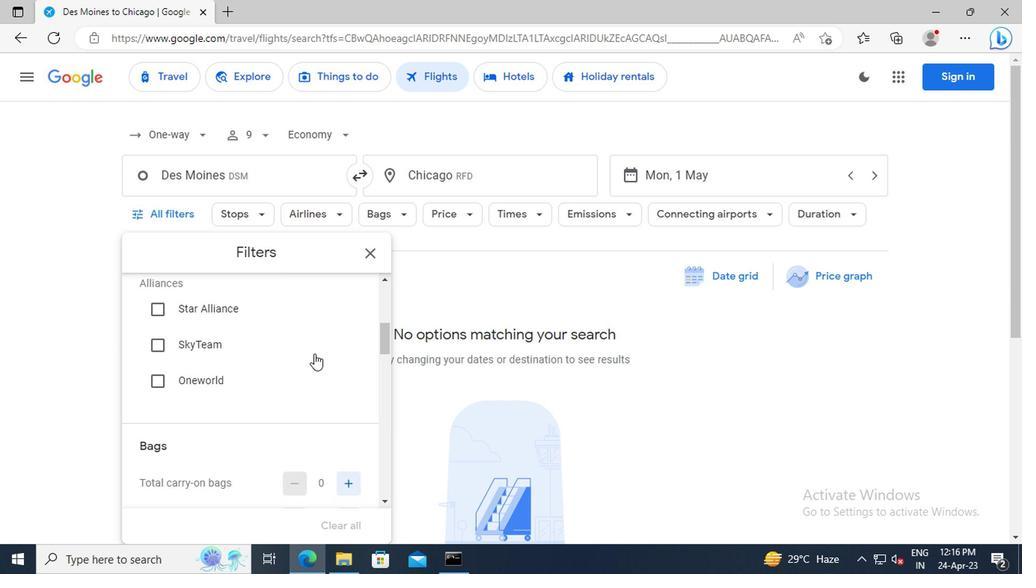 
Action: Mouse scrolled (311, 354) with delta (0, -1)
Screenshot: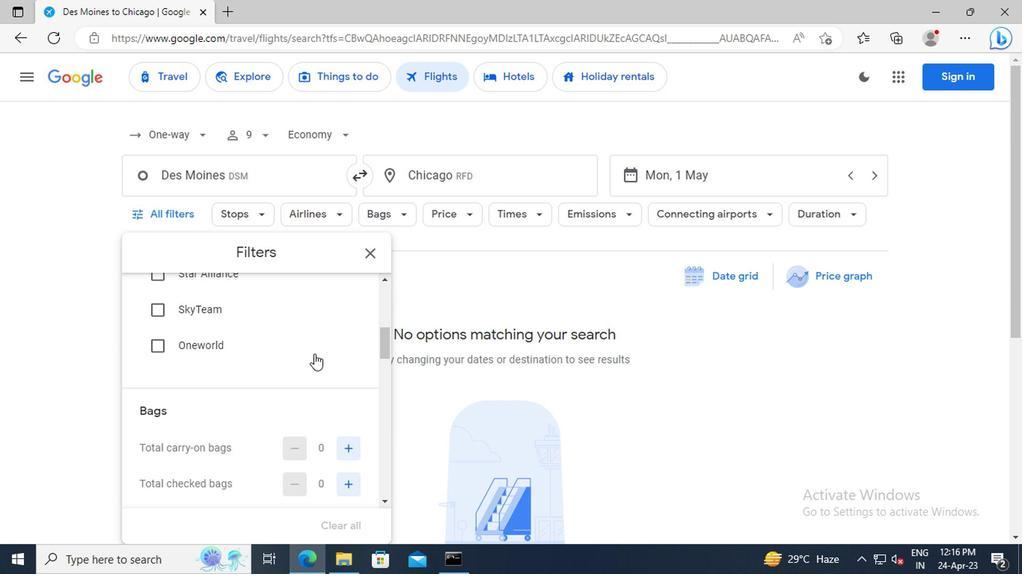 
Action: Mouse moved to (322, 381)
Screenshot: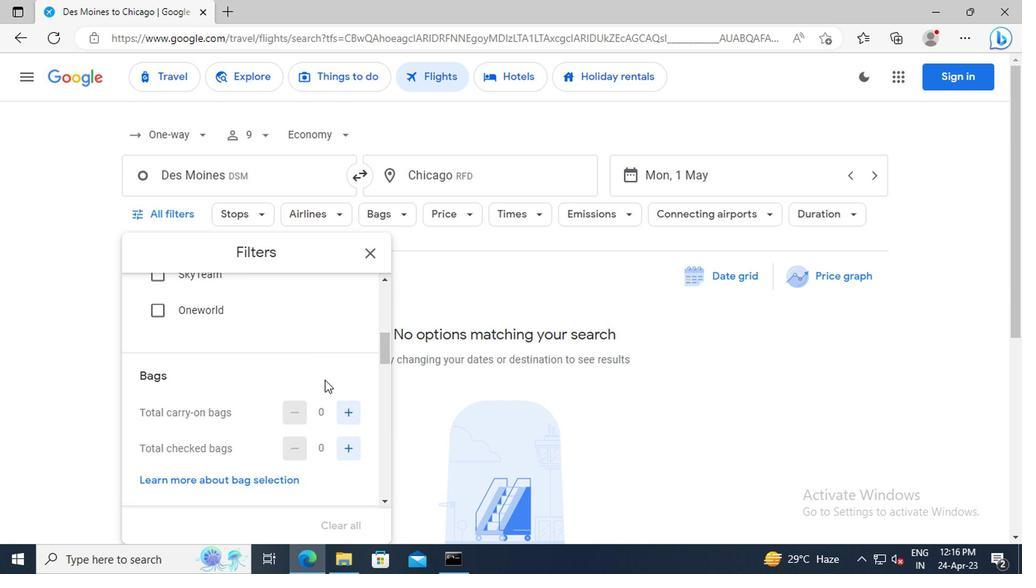 
Action: Mouse scrolled (322, 380) with delta (0, -1)
Screenshot: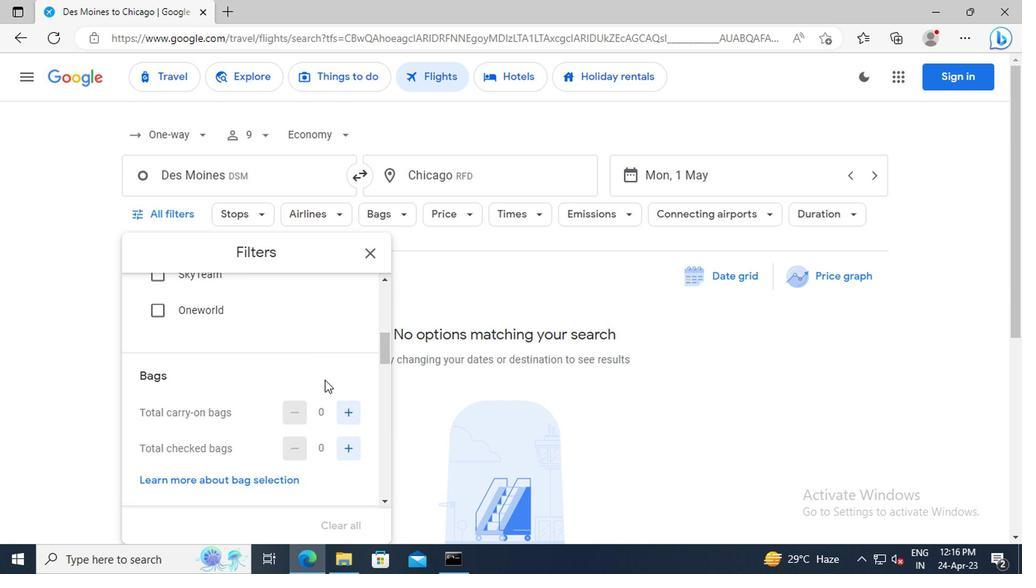 
Action: Mouse moved to (346, 417)
Screenshot: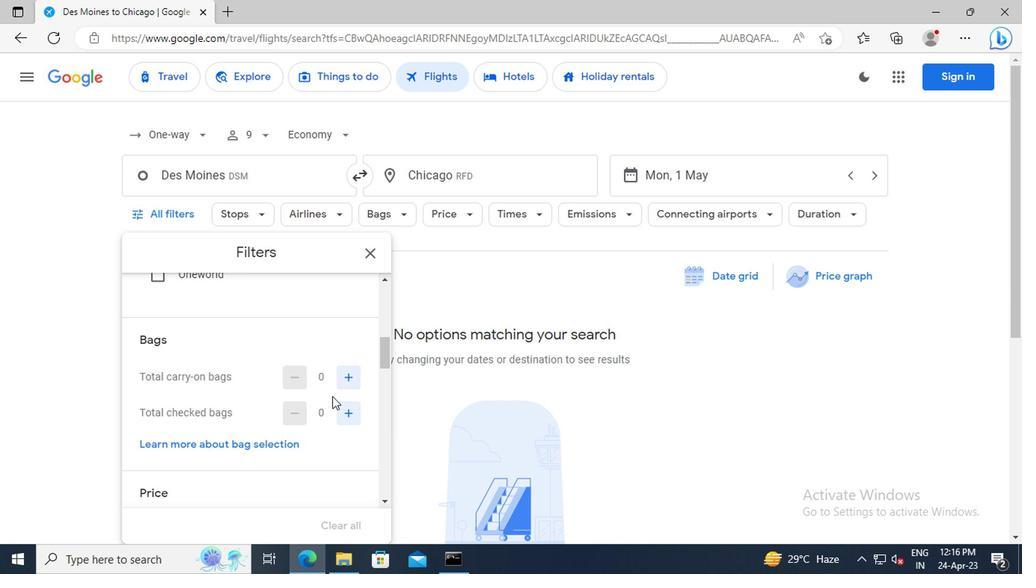 
Action: Mouse pressed left at (346, 417)
Screenshot: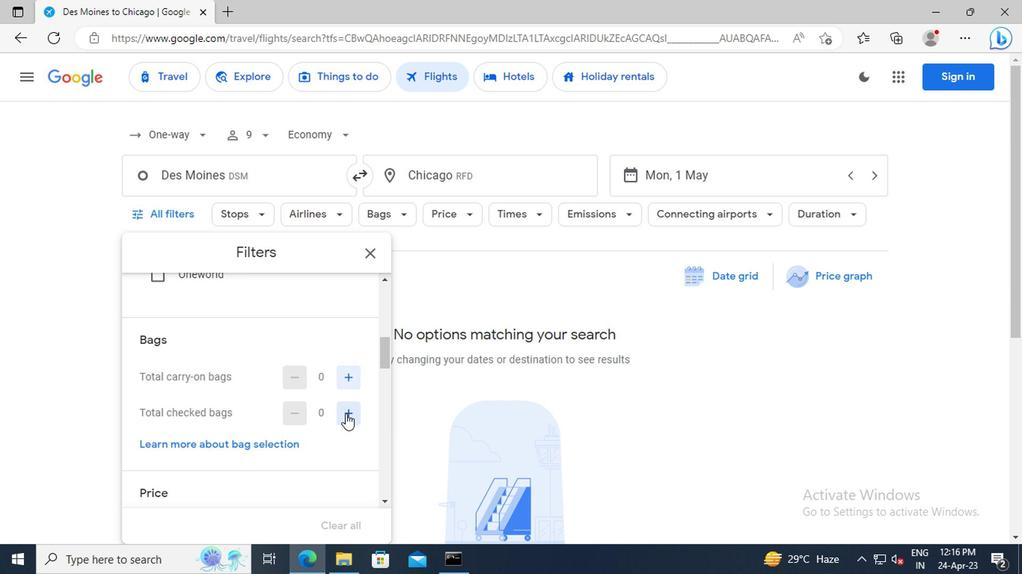 
Action: Mouse pressed left at (346, 417)
Screenshot: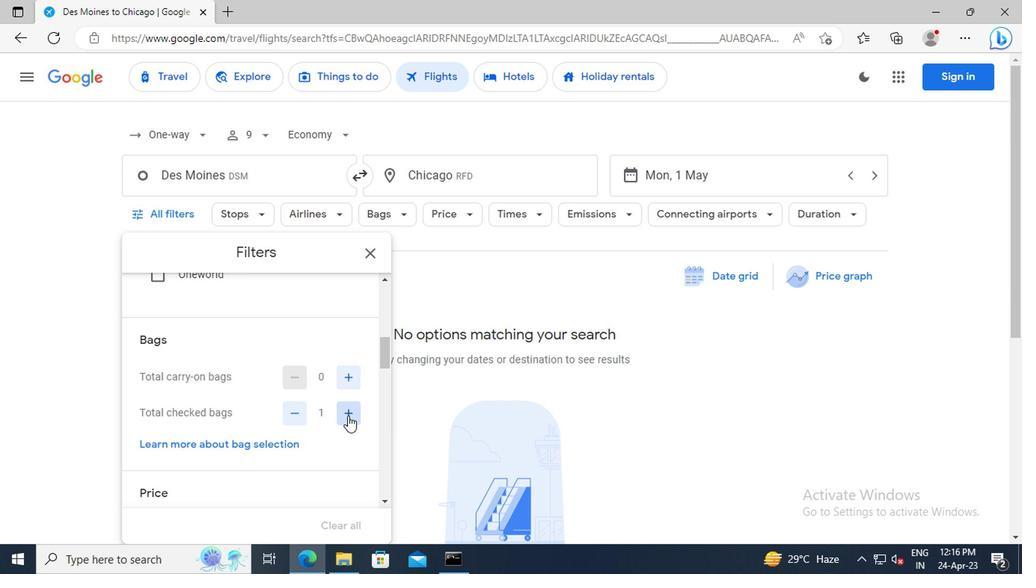 
Action: Mouse pressed left at (346, 417)
Screenshot: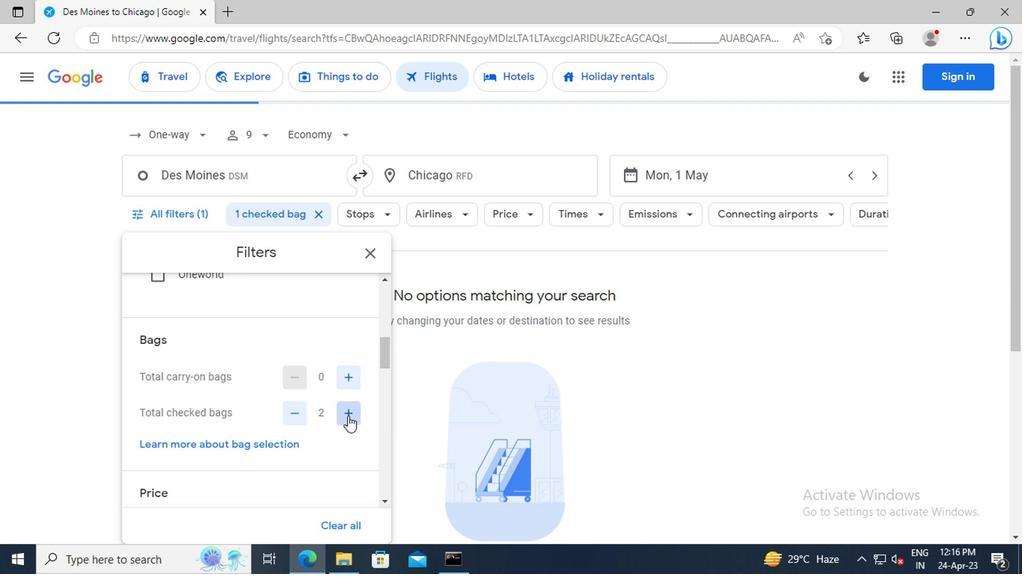 
Action: Mouse pressed left at (346, 417)
Screenshot: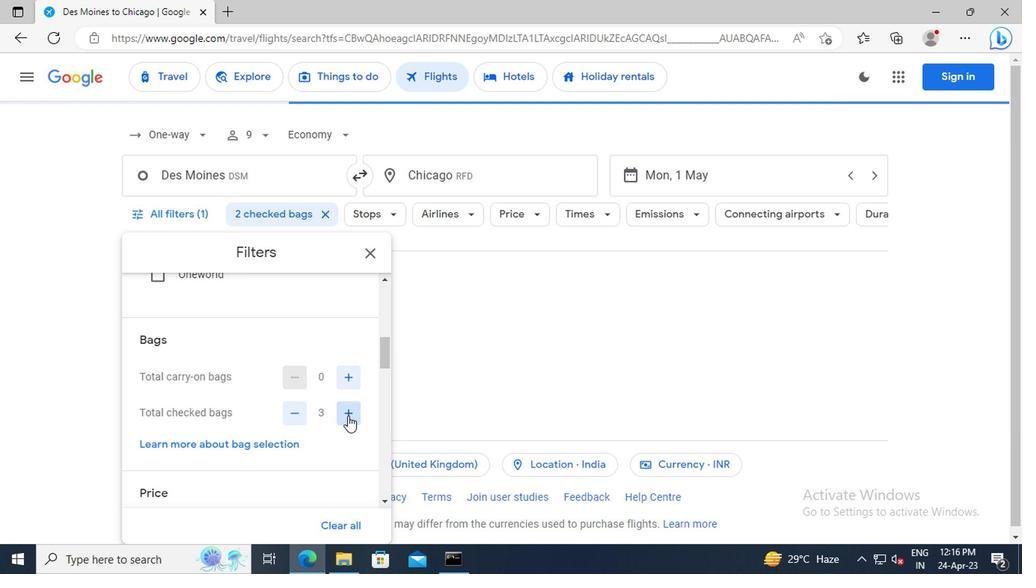 
Action: Mouse pressed left at (346, 417)
Screenshot: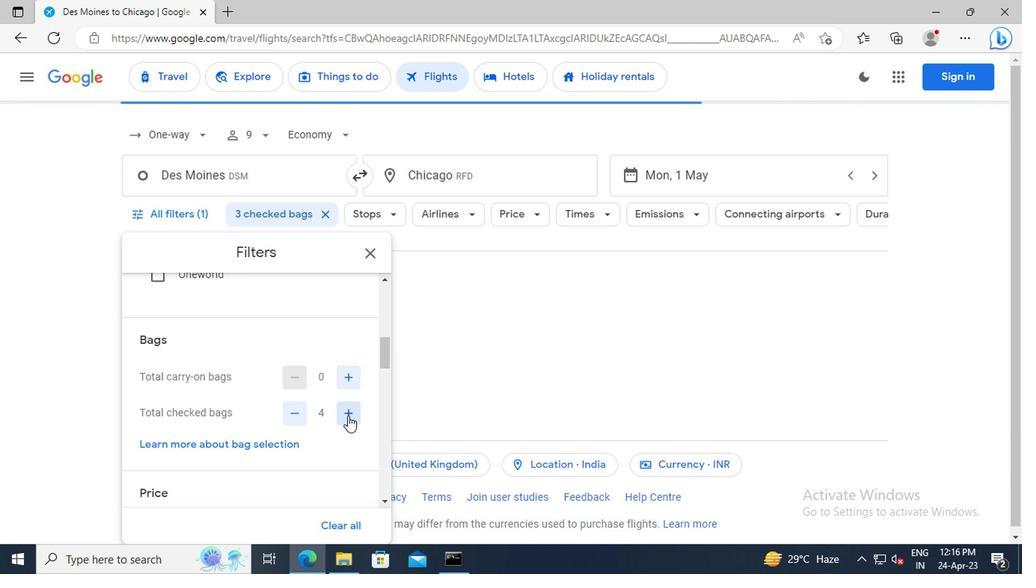 
Action: Mouse pressed left at (346, 417)
Screenshot: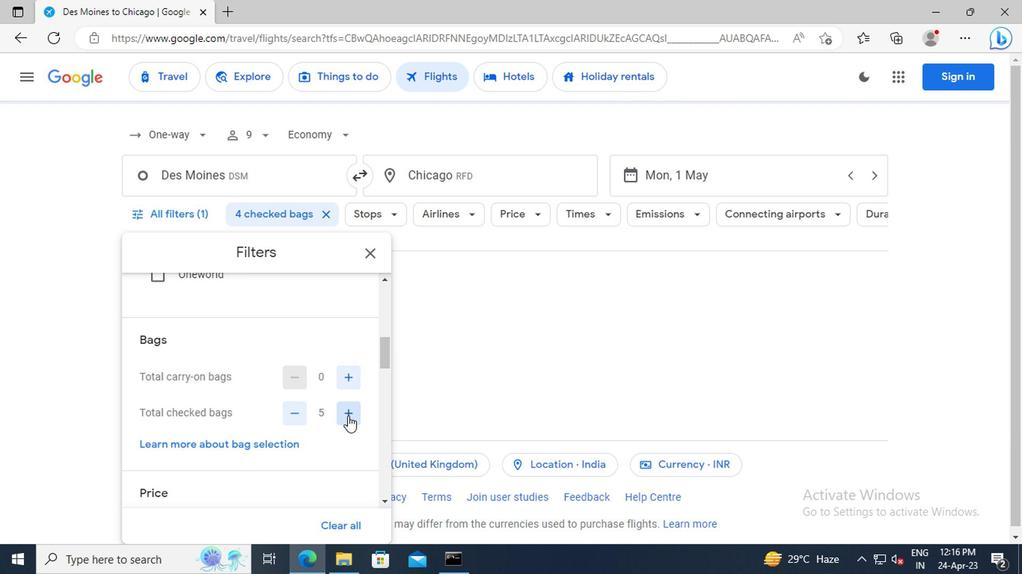 
Action: Mouse pressed left at (346, 417)
Screenshot: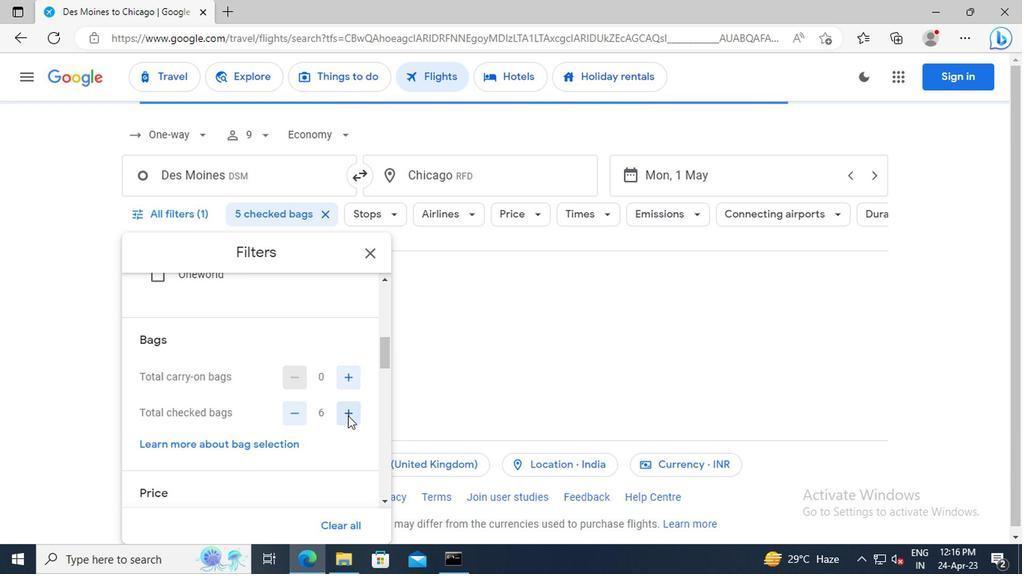 
Action: Mouse pressed left at (346, 417)
Screenshot: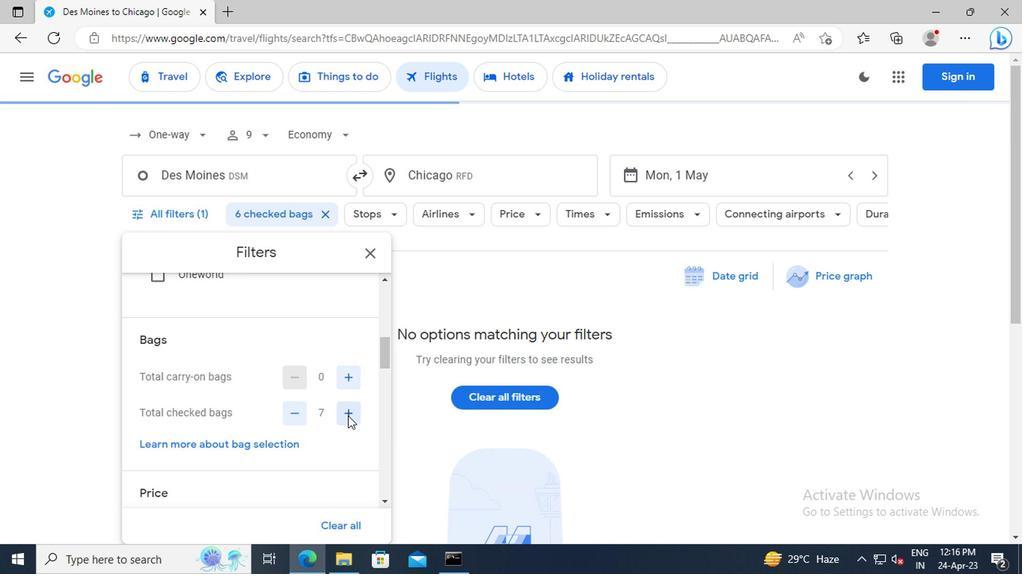 
Action: Mouse moved to (341, 414)
Screenshot: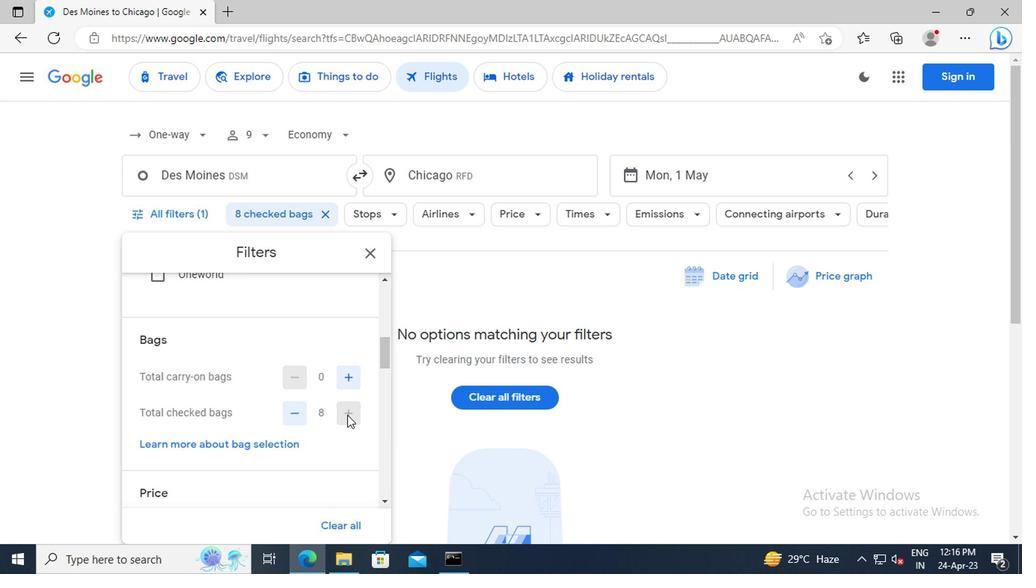 
Action: Mouse scrolled (341, 413) with delta (0, 0)
Screenshot: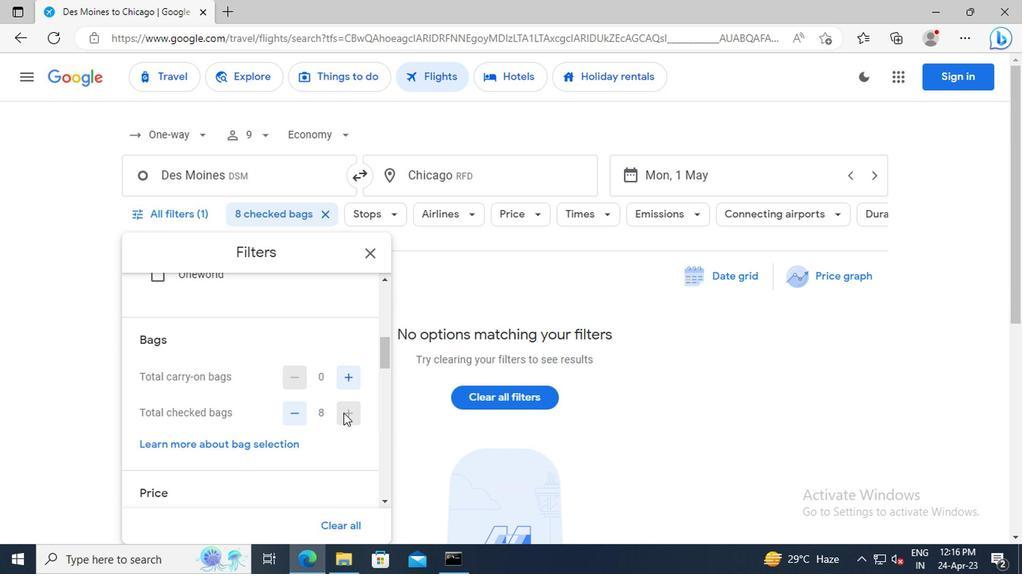 
Action: Mouse scrolled (341, 413) with delta (0, 0)
Screenshot: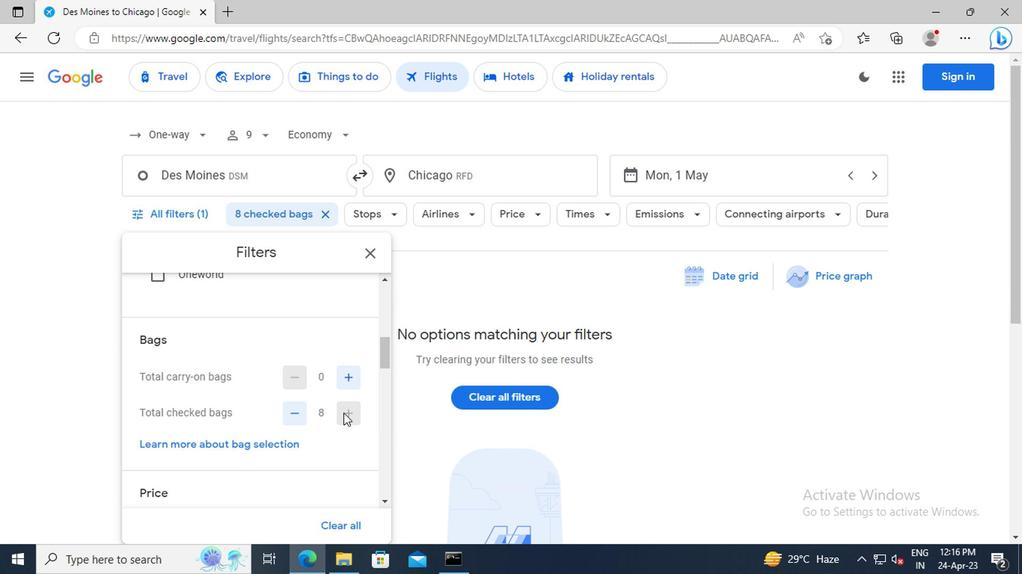 
Action: Mouse scrolled (341, 413) with delta (0, 0)
Screenshot: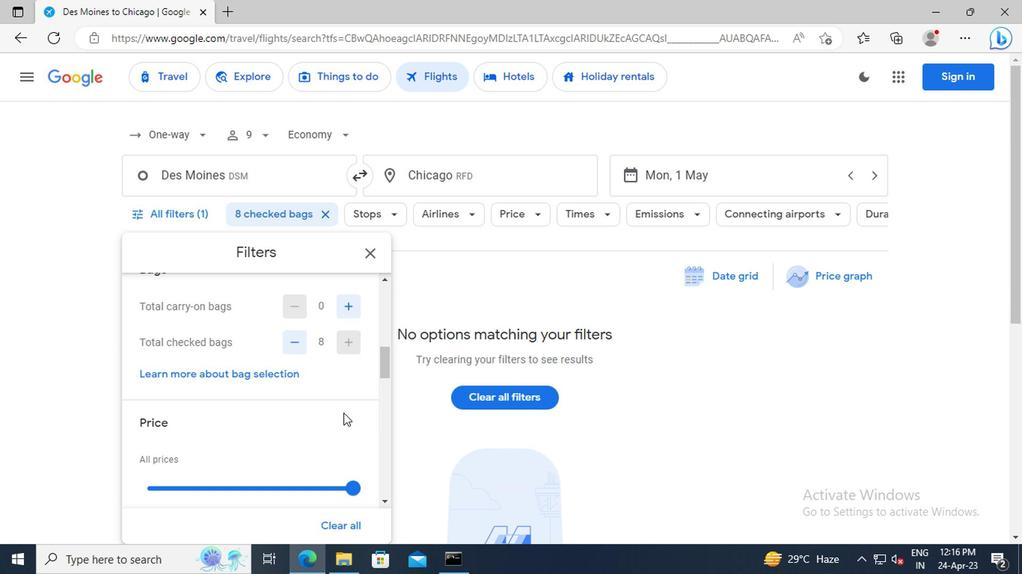 
Action: Mouse scrolled (341, 413) with delta (0, 0)
Screenshot: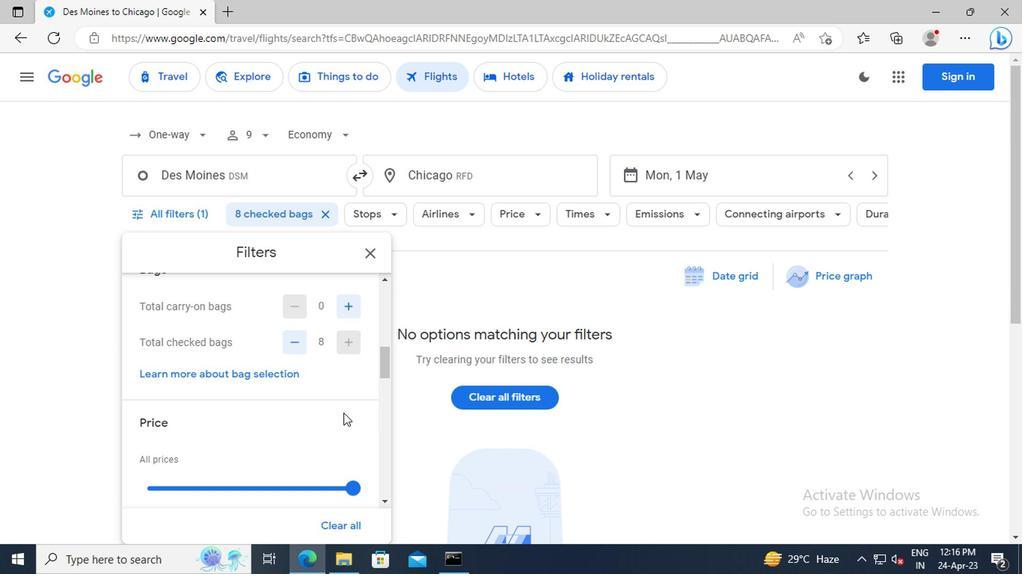 
Action: Mouse moved to (347, 421)
Screenshot: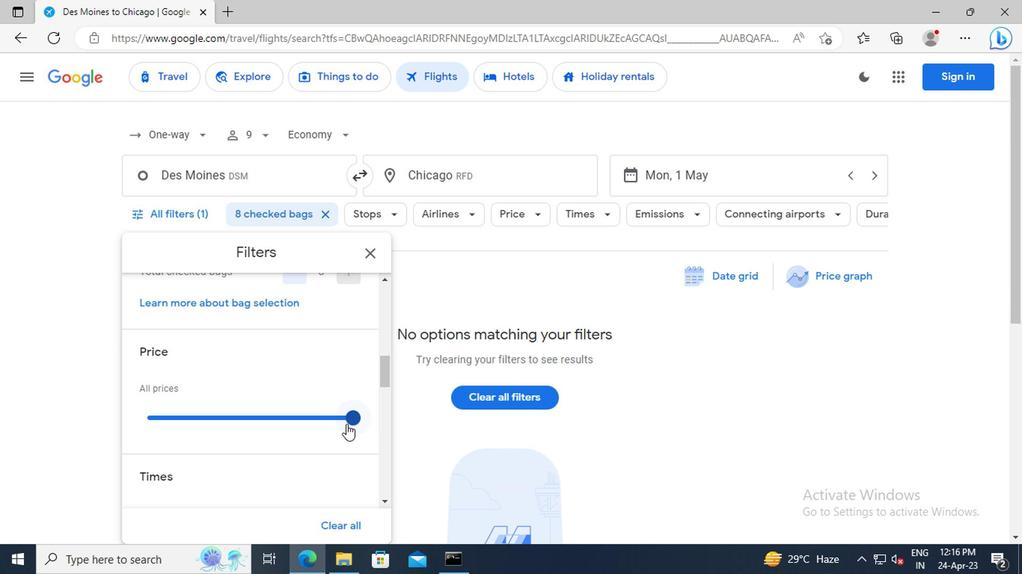 
Action: Mouse pressed left at (347, 421)
Screenshot: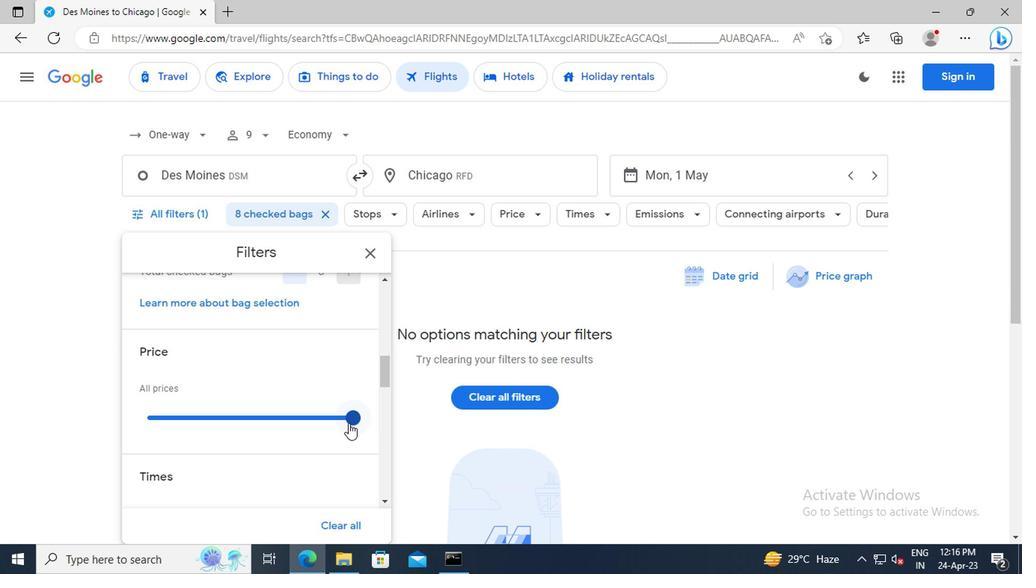 
Action: Mouse moved to (292, 378)
Screenshot: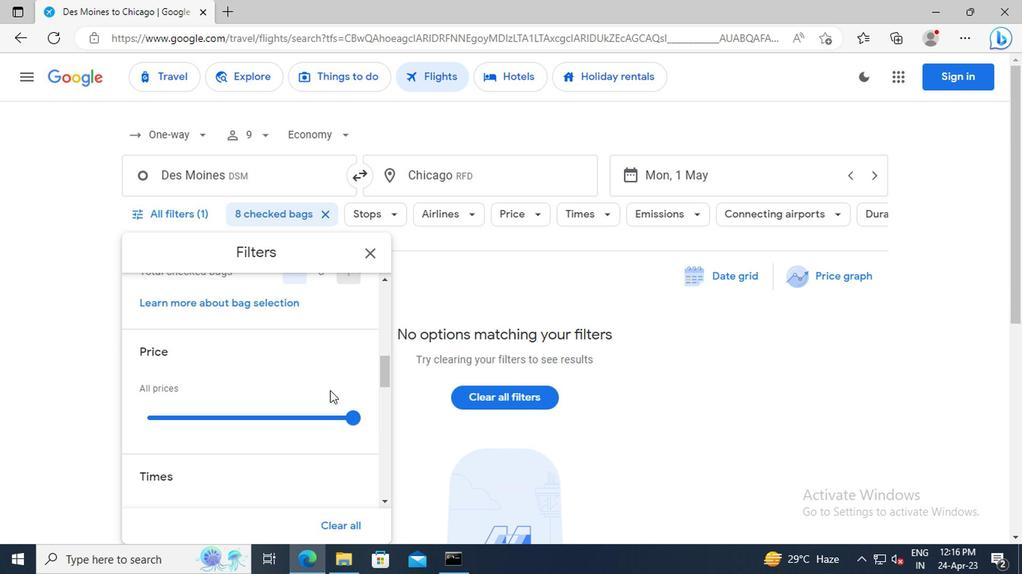 
Action: Mouse scrolled (292, 378) with delta (0, 0)
Screenshot: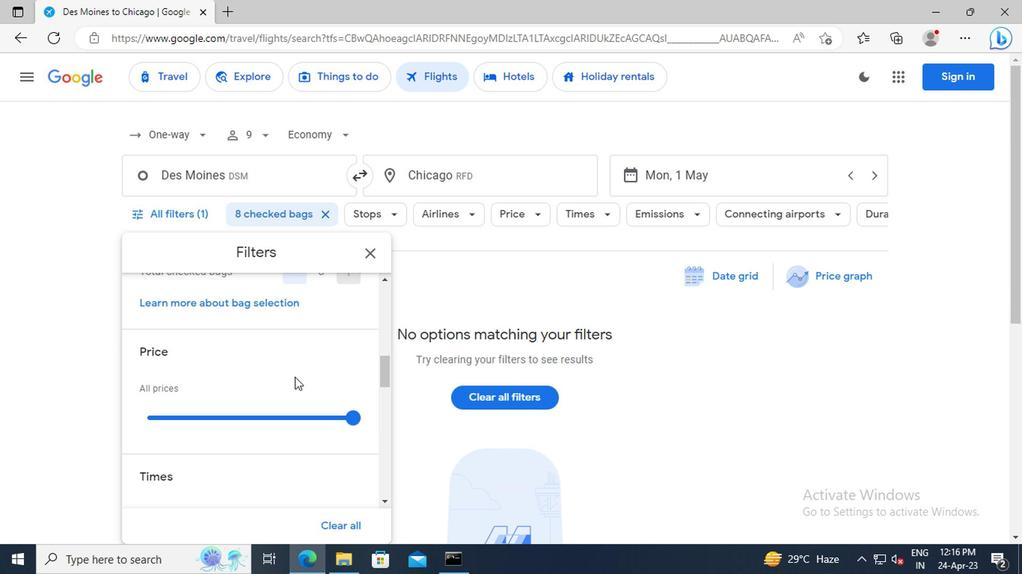
Action: Mouse scrolled (292, 378) with delta (0, 0)
Screenshot: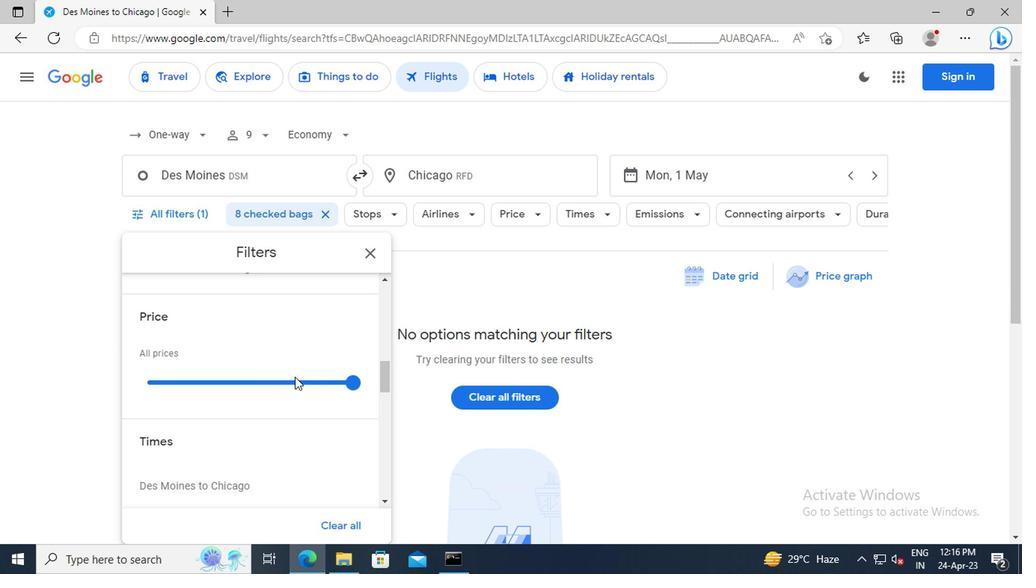 
Action: Mouse scrolled (292, 378) with delta (0, 0)
Screenshot: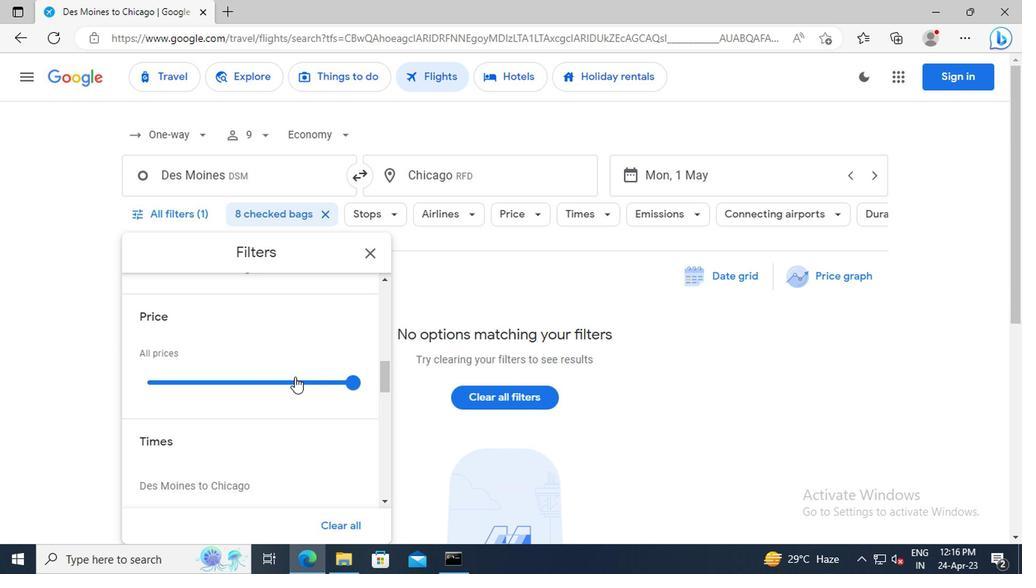 
Action: Mouse moved to (293, 385)
Screenshot: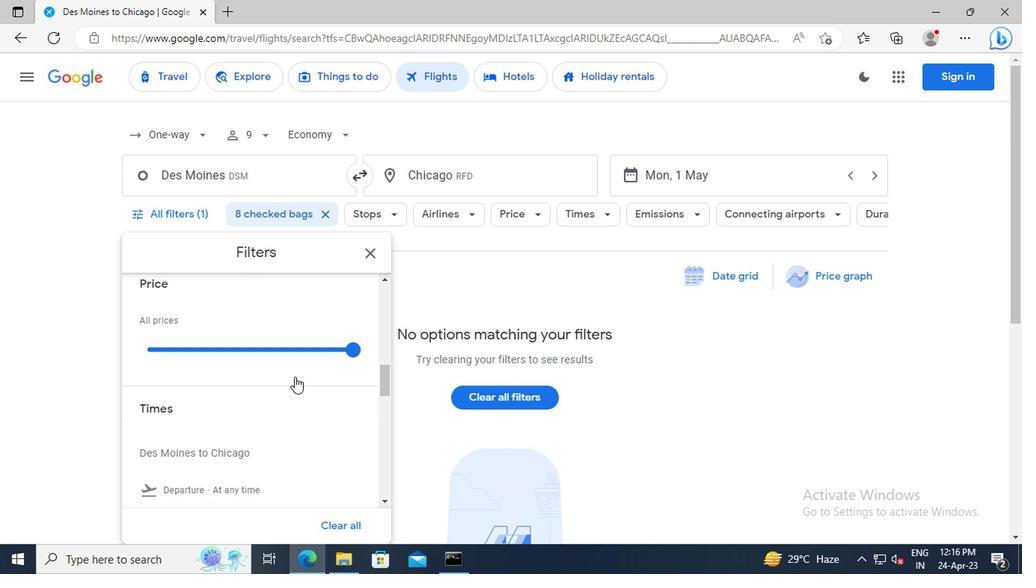
Action: Mouse scrolled (293, 384) with delta (0, -1)
Screenshot: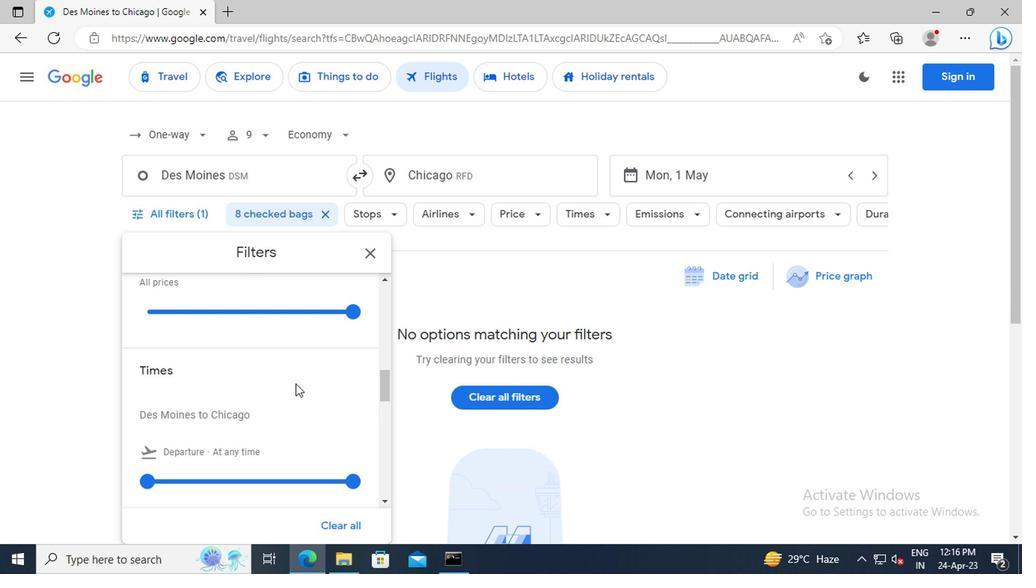 
Action: Mouse moved to (278, 396)
Screenshot: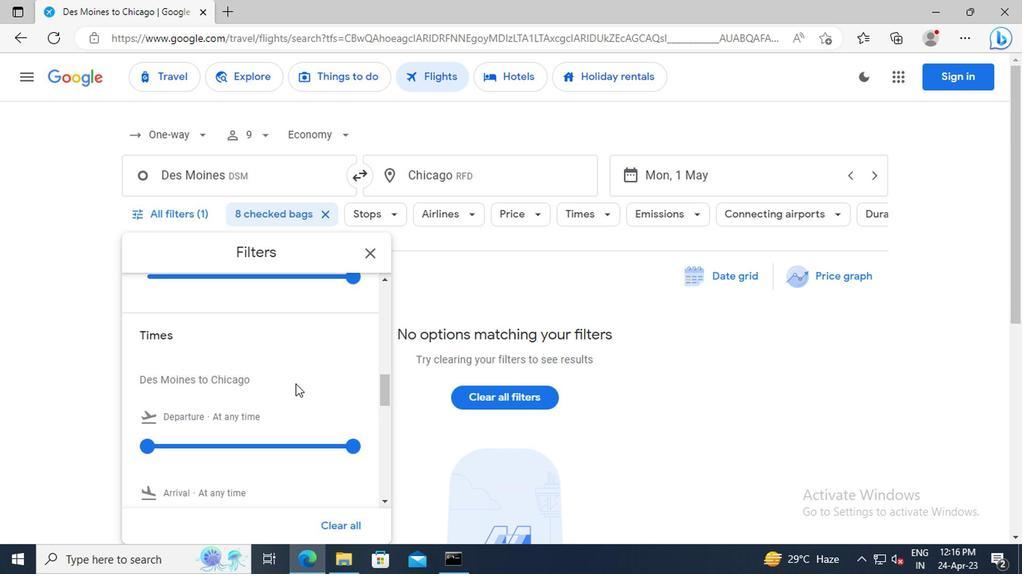 
Action: Mouse scrolled (278, 395) with delta (0, -1)
Screenshot: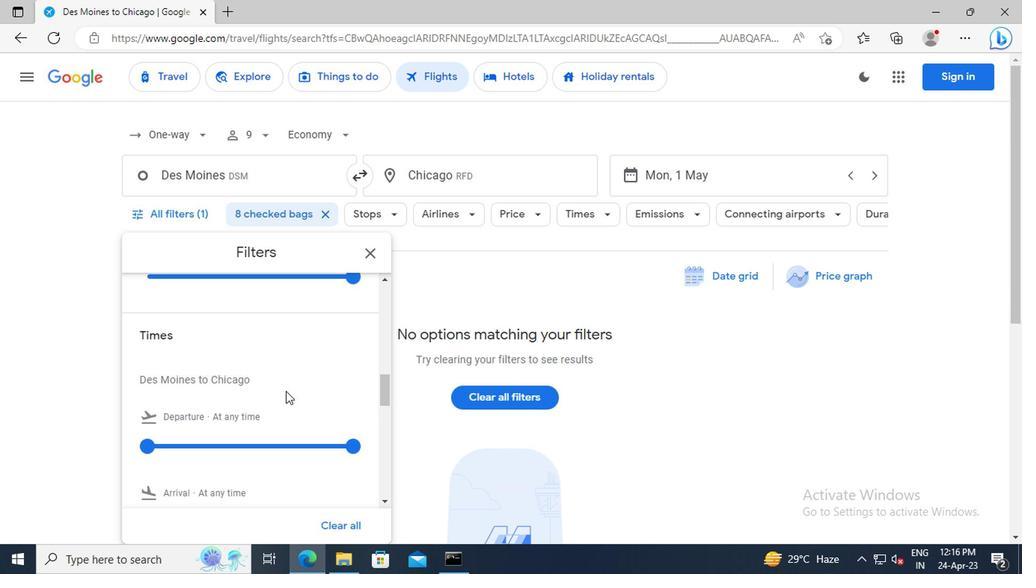
Action: Mouse moved to (147, 410)
Screenshot: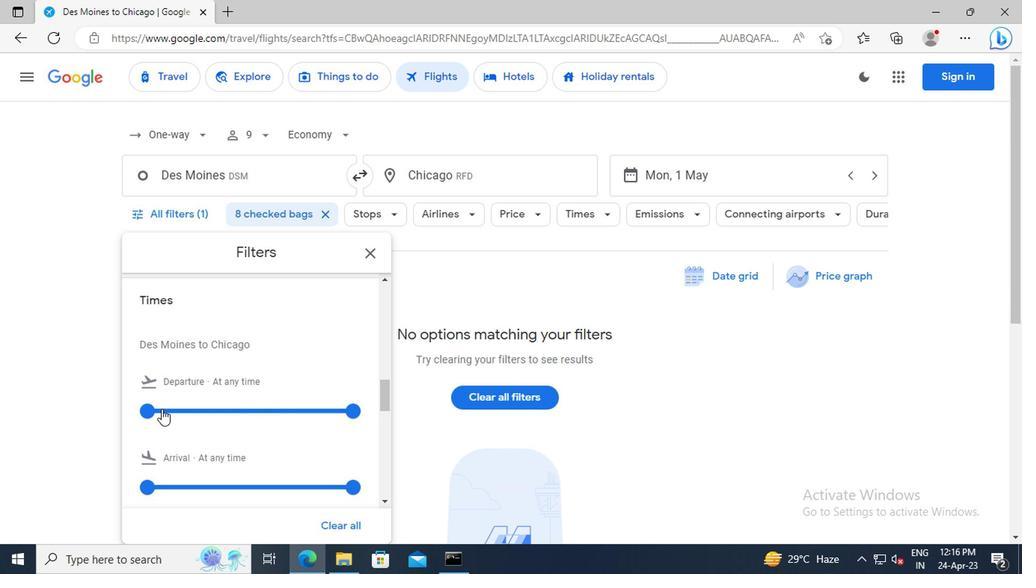 
Action: Mouse pressed left at (147, 410)
Screenshot: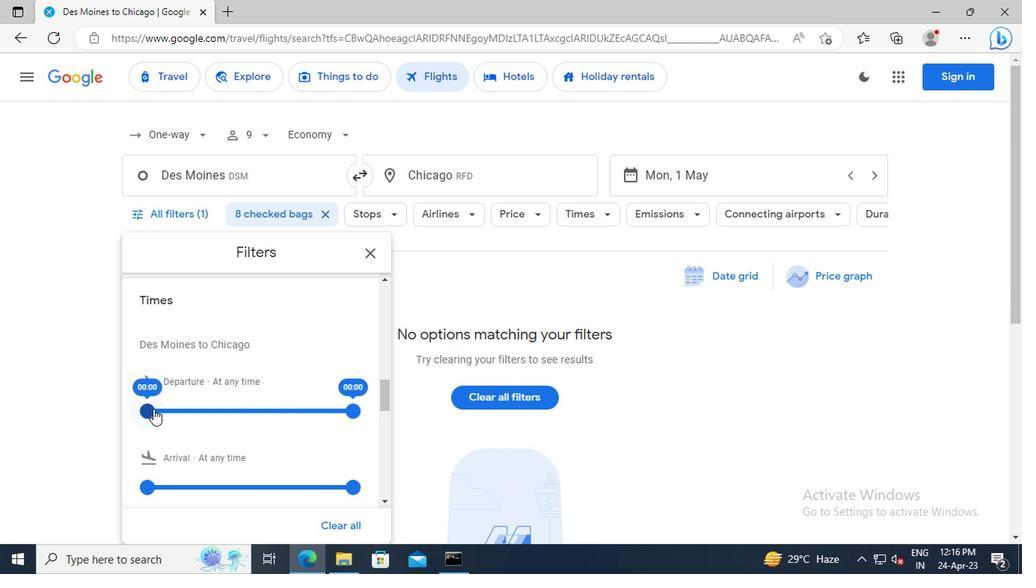 
Action: Mouse moved to (369, 256)
Screenshot: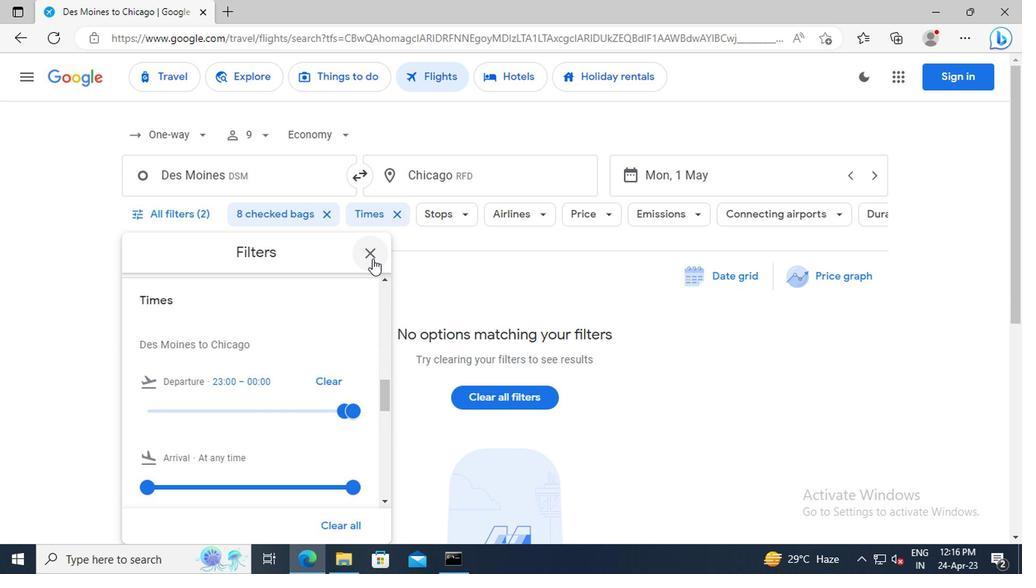 
Action: Mouse pressed left at (369, 256)
Screenshot: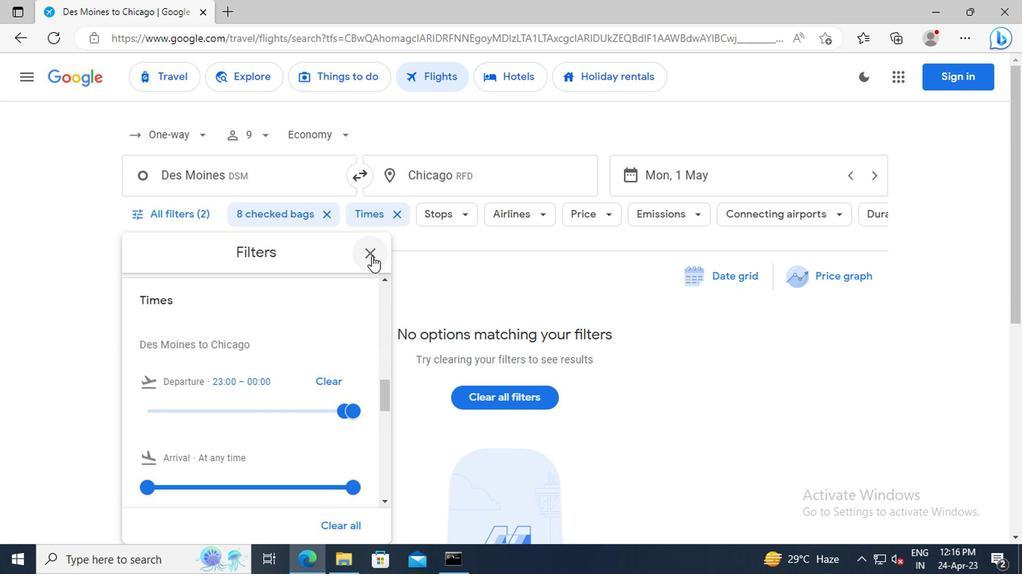 
Action: Mouse moved to (407, 332)
Screenshot: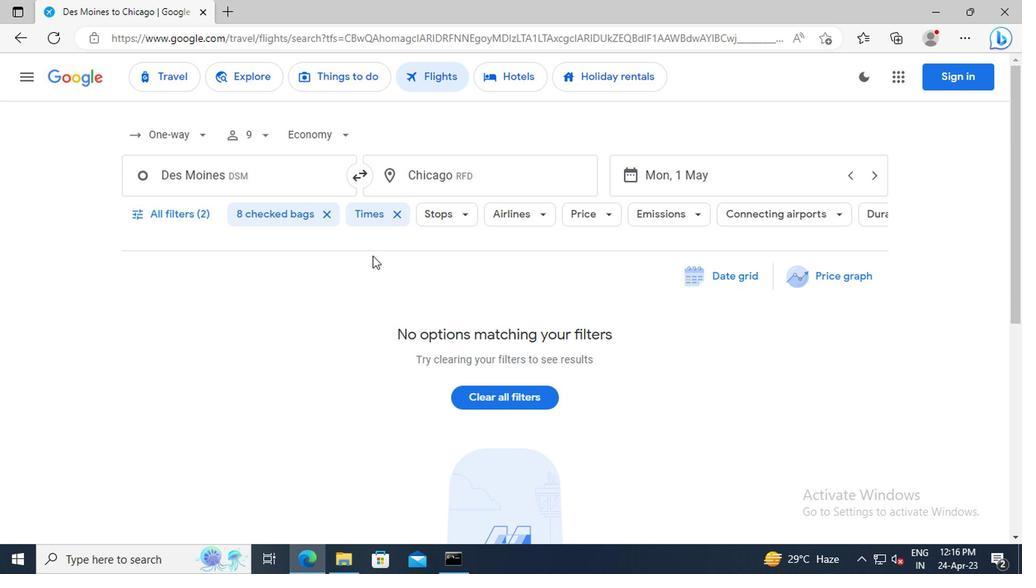 
